 Task: Find connections with filter location Kingswinford with filter topic #healthylifestyle with filter profile language German with filter current company Poshmark with filter school Na with filter industry Aviation and Aerospace Component Manufacturing with filter service category SupportTechnical Writing with filter keywords title Life Coach
Action: Mouse moved to (512, 66)
Screenshot: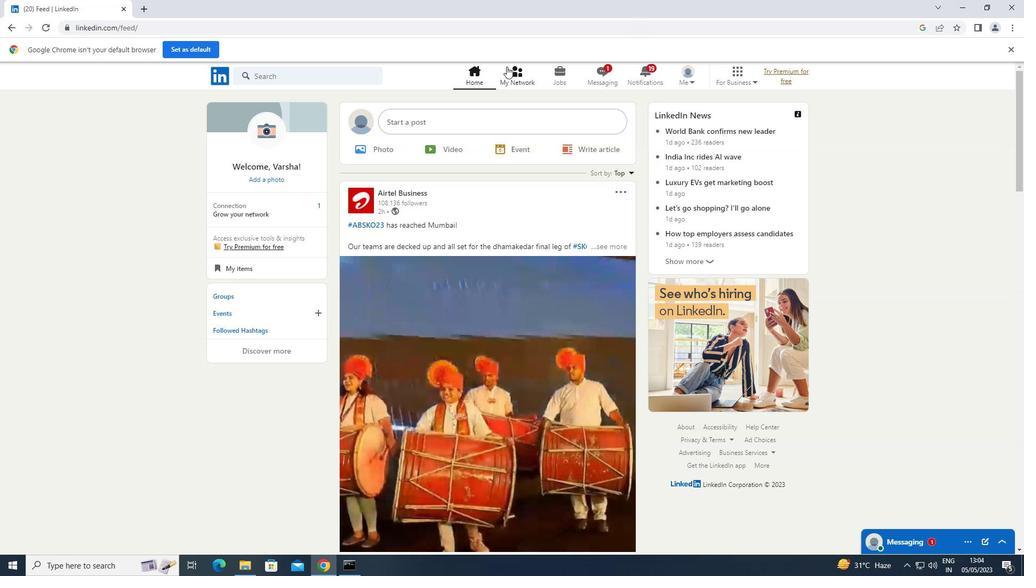 
Action: Mouse pressed left at (512, 66)
Screenshot: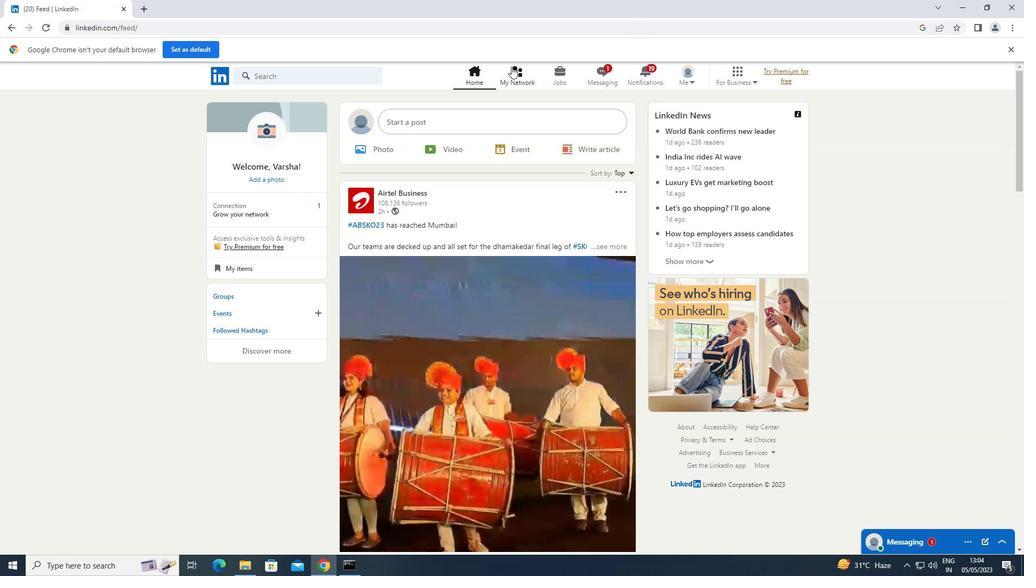 
Action: Mouse moved to (307, 139)
Screenshot: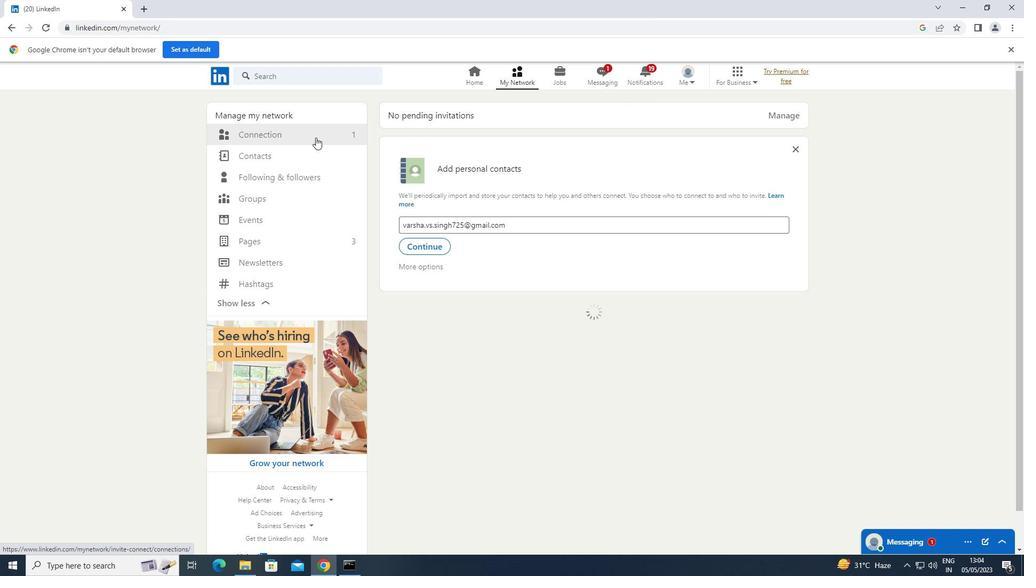 
Action: Mouse pressed left at (307, 139)
Screenshot: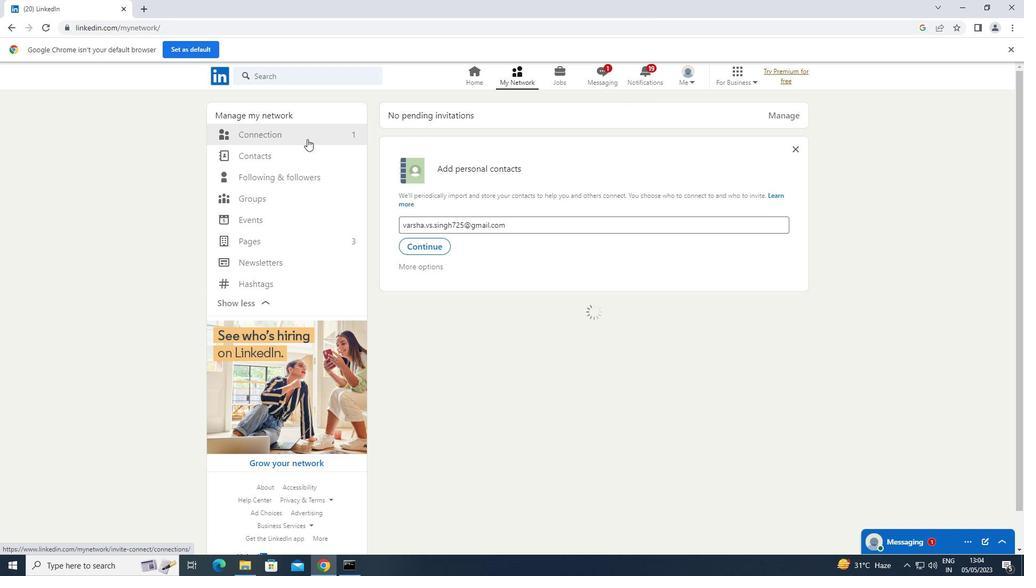 
Action: Mouse moved to (610, 131)
Screenshot: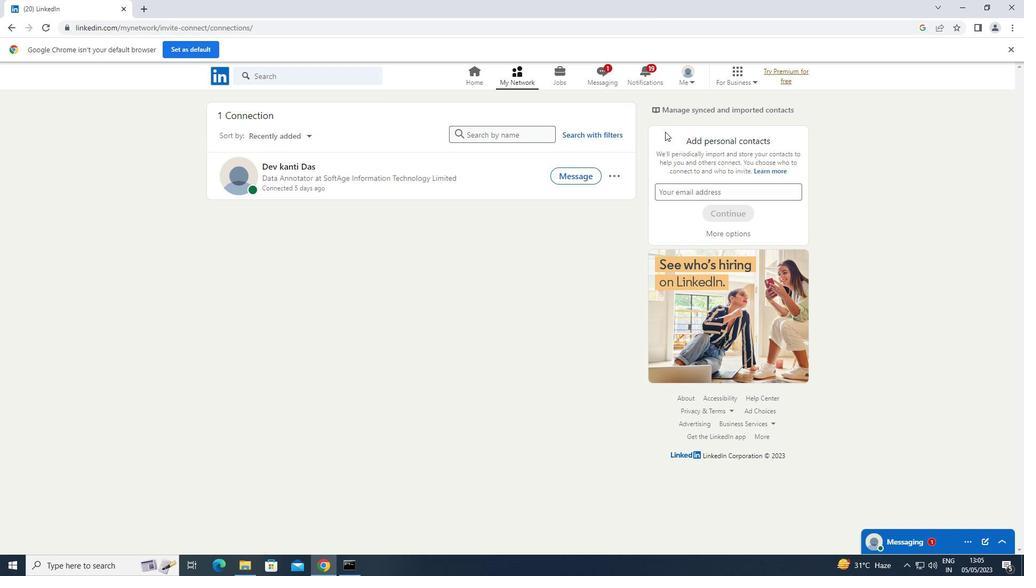 
Action: Mouse pressed left at (610, 131)
Screenshot: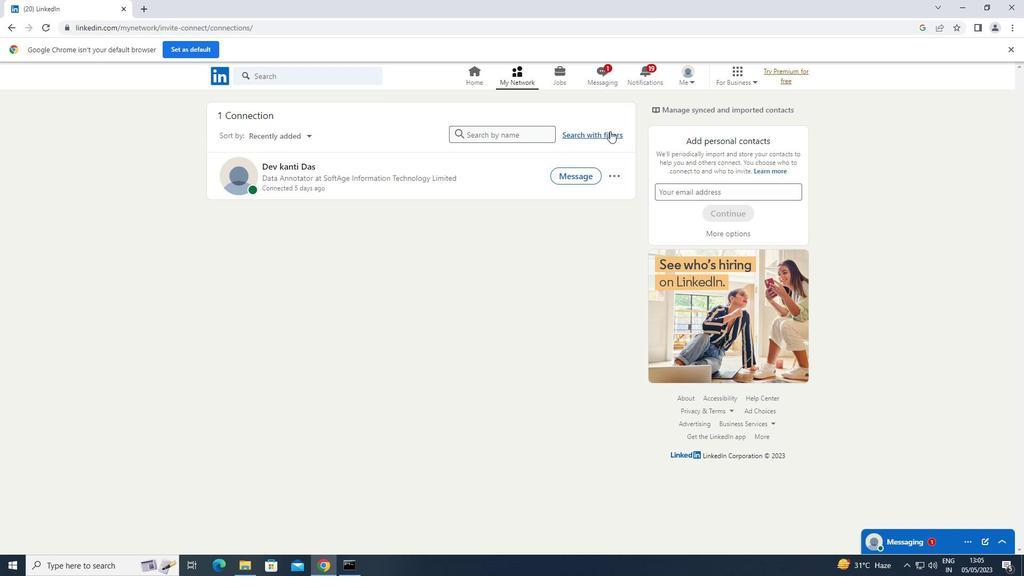 
Action: Mouse moved to (547, 102)
Screenshot: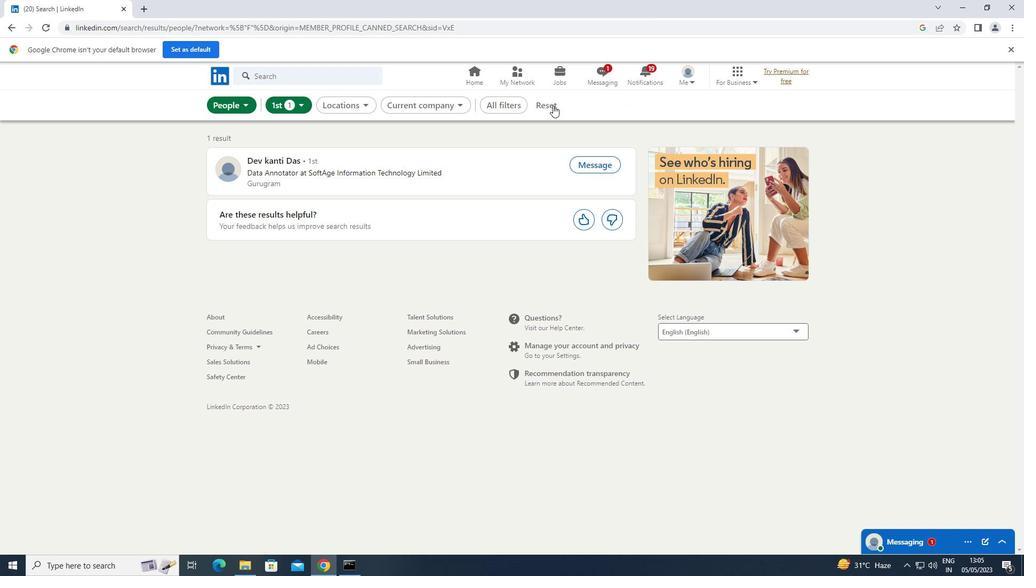
Action: Mouse pressed left at (547, 102)
Screenshot: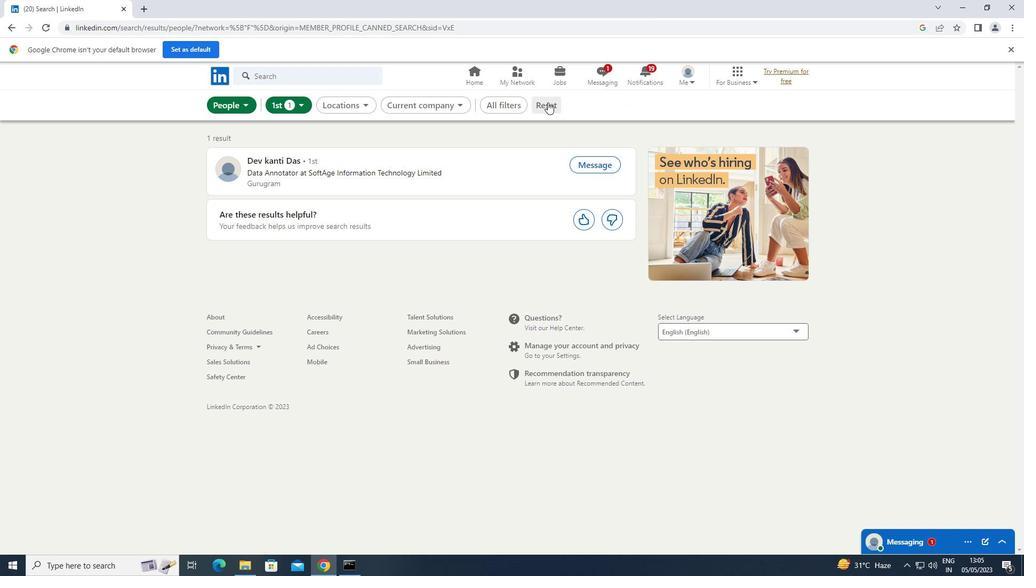 
Action: Mouse moved to (542, 102)
Screenshot: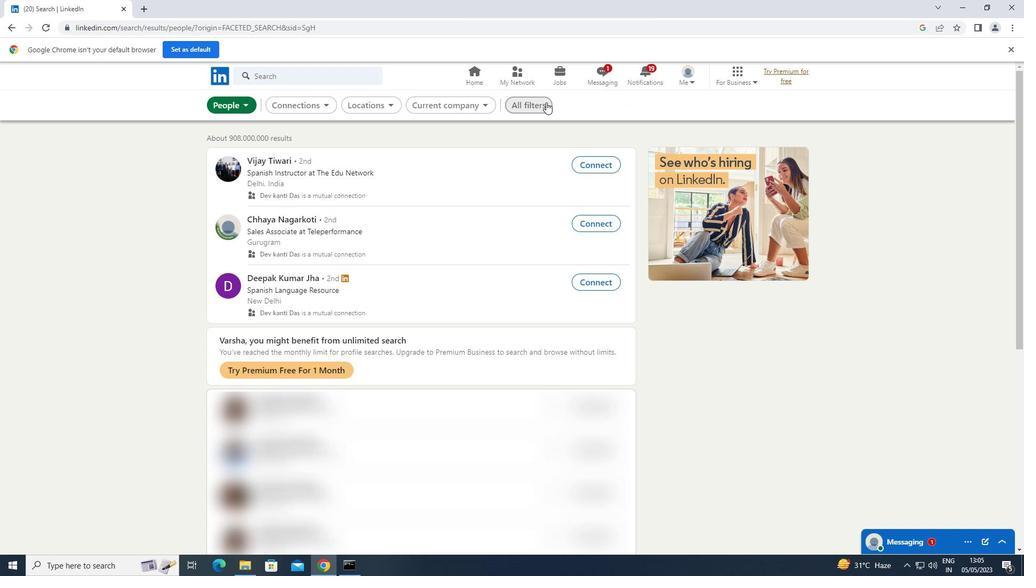 
Action: Mouse pressed left at (542, 102)
Screenshot: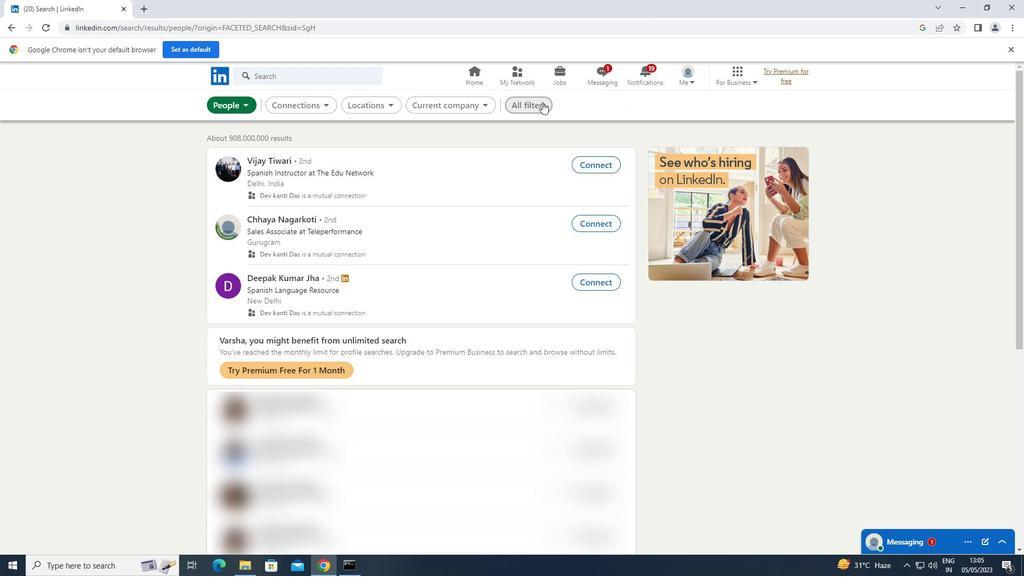
Action: Mouse moved to (912, 170)
Screenshot: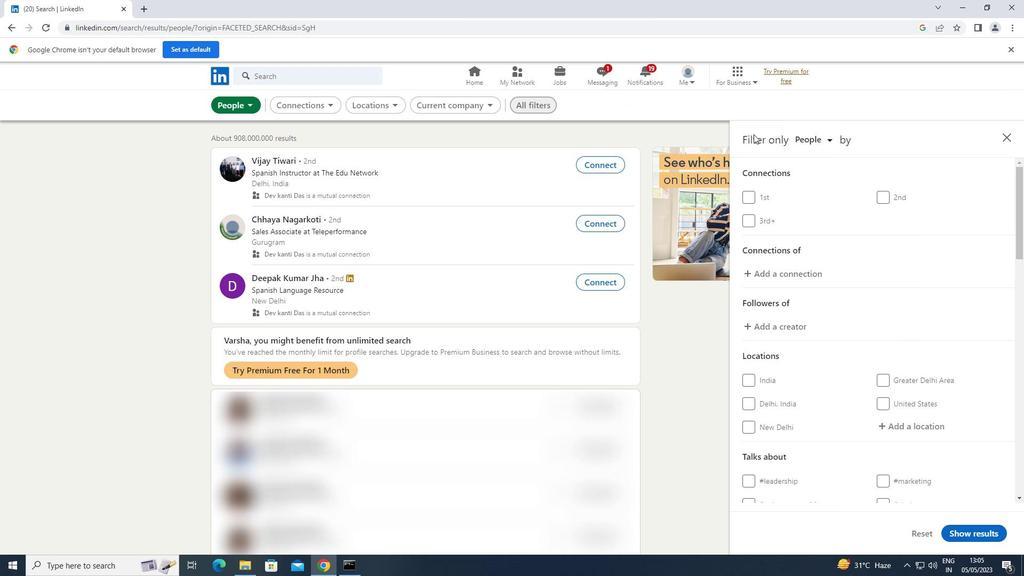 
Action: Mouse scrolled (912, 169) with delta (0, 0)
Screenshot: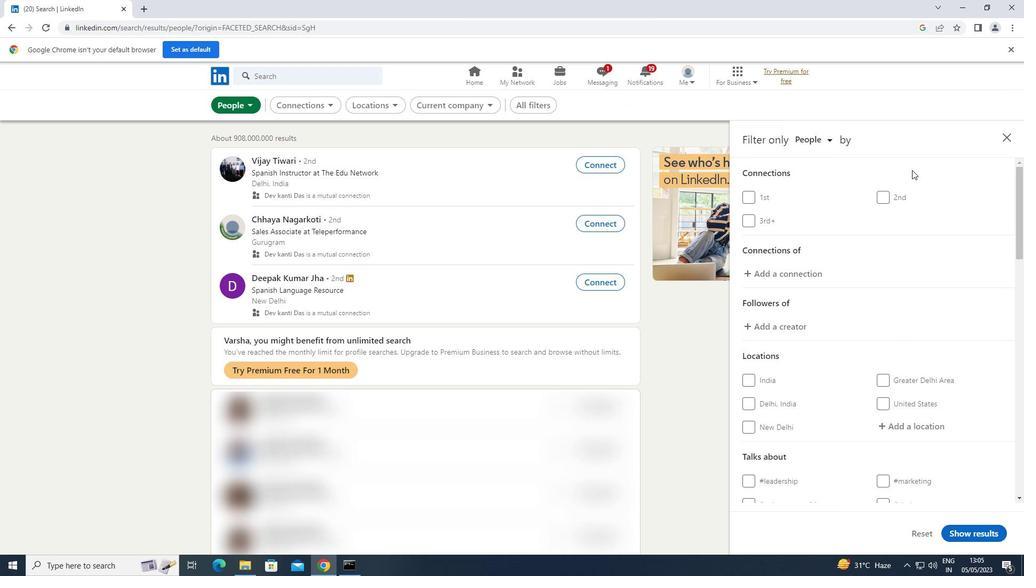 
Action: Mouse scrolled (912, 169) with delta (0, 0)
Screenshot: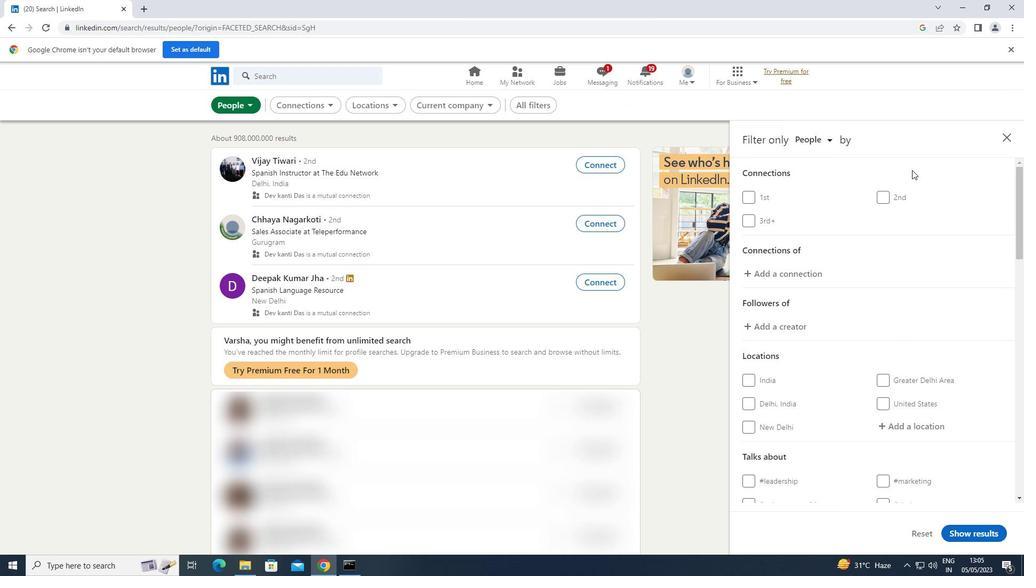
Action: Mouse scrolled (912, 169) with delta (0, 0)
Screenshot: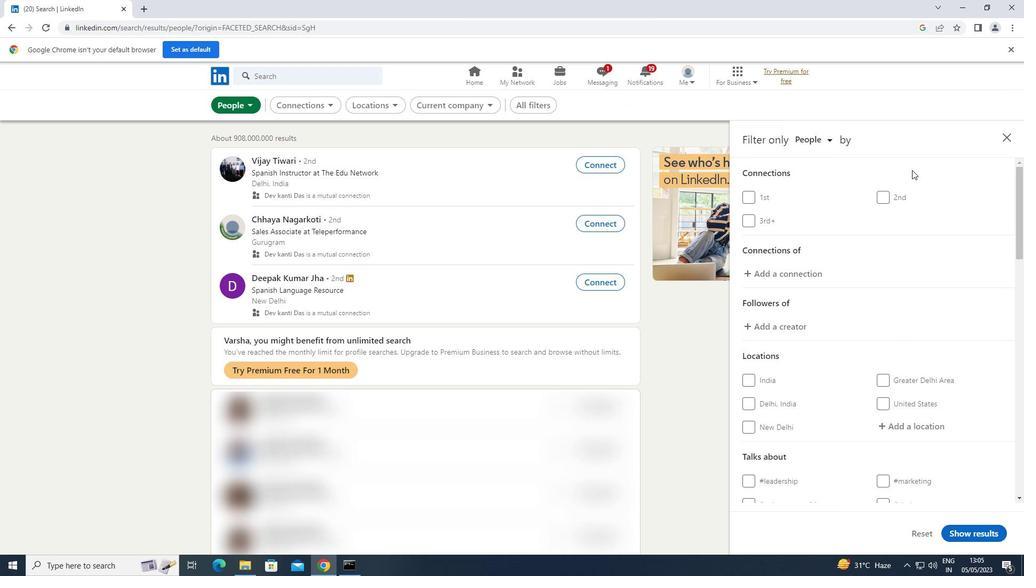 
Action: Mouse moved to (916, 261)
Screenshot: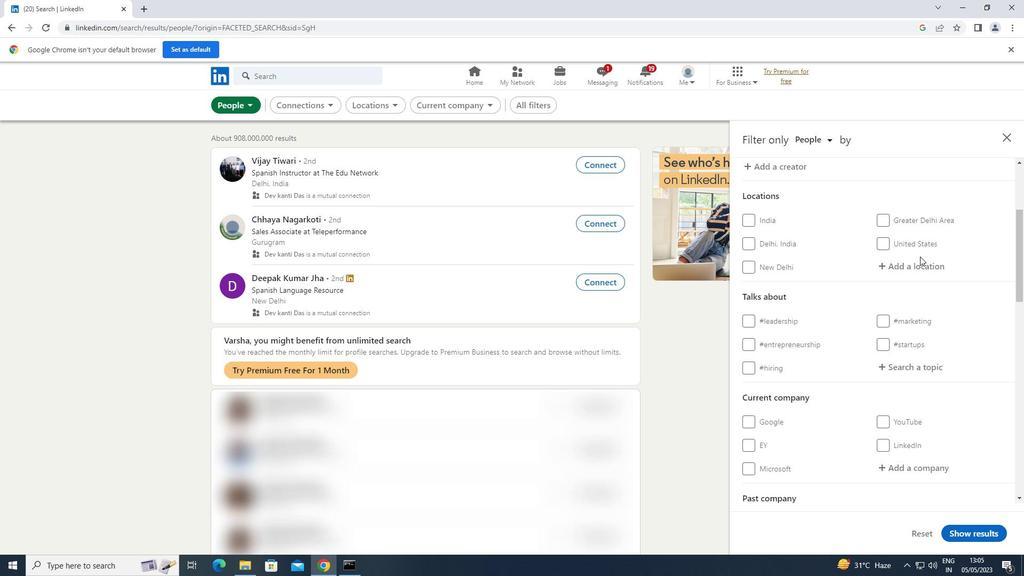 
Action: Mouse pressed left at (916, 261)
Screenshot: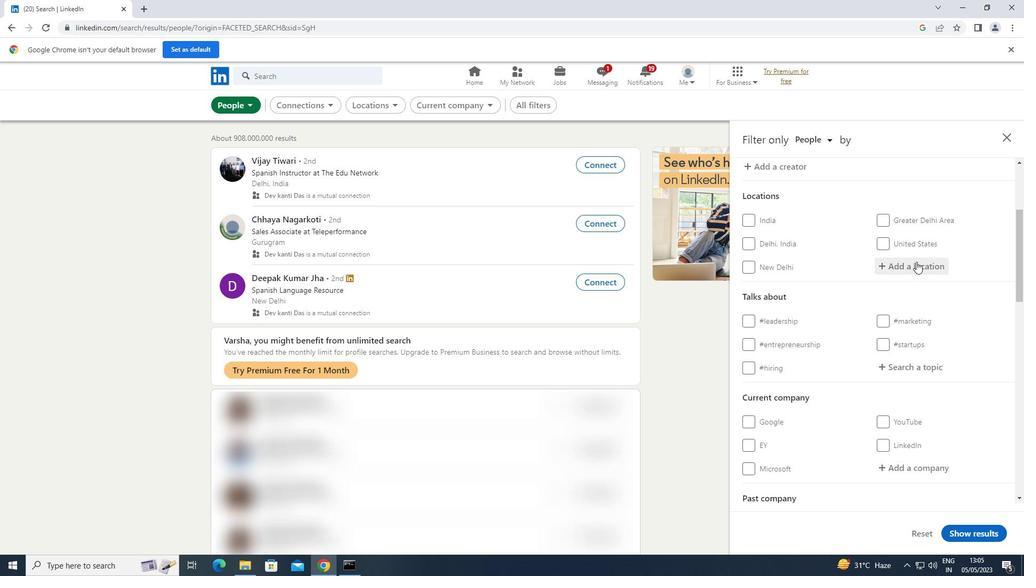 
Action: Key pressed <Key.shift>KINGSWINFORD
Screenshot: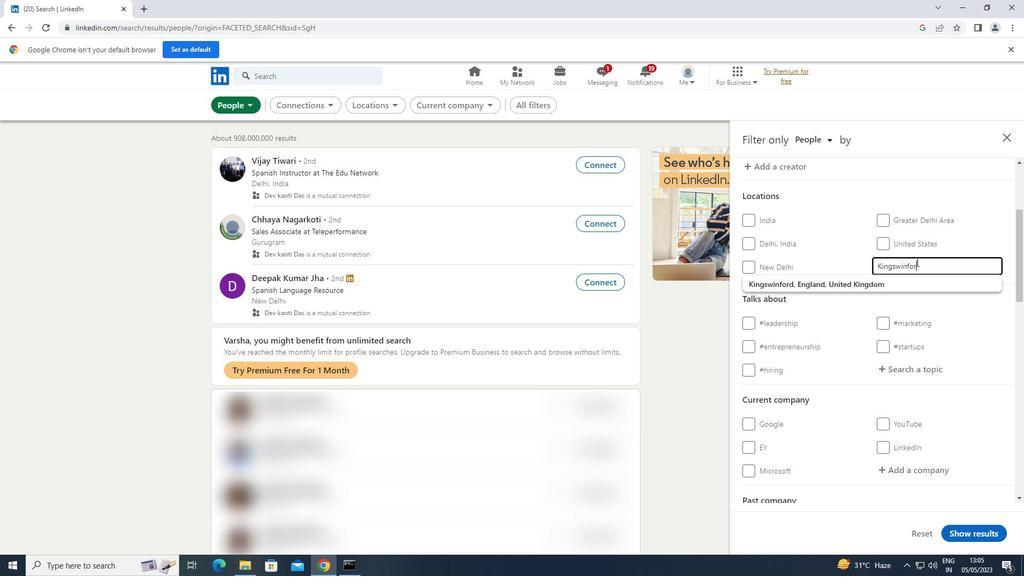 
Action: Mouse moved to (912, 371)
Screenshot: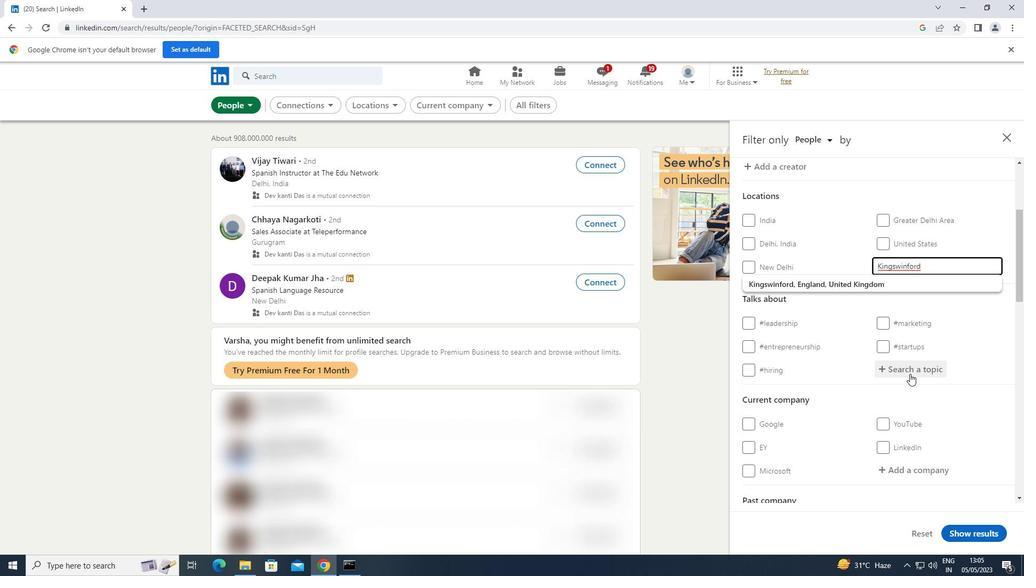 
Action: Mouse pressed left at (912, 371)
Screenshot: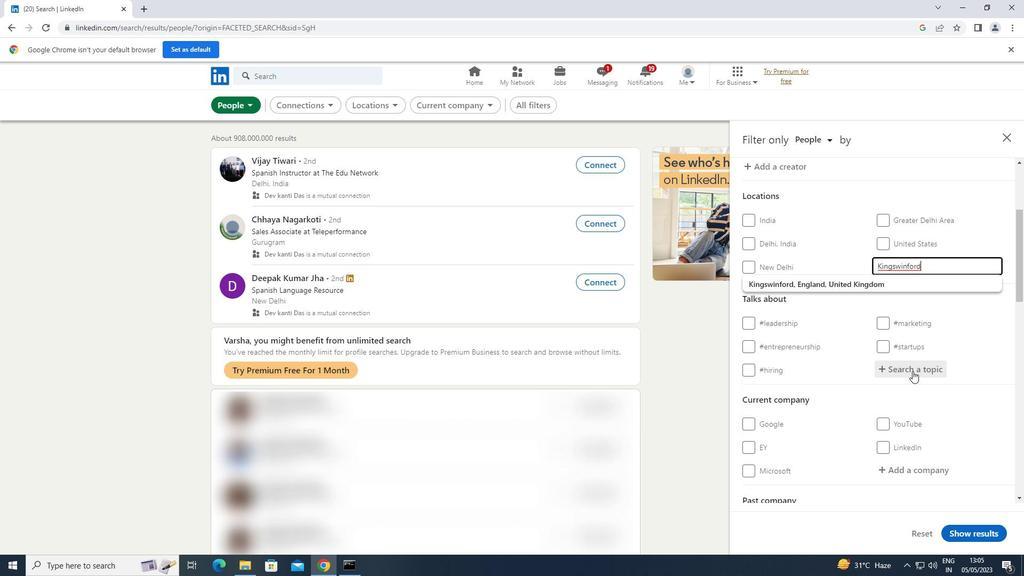 
Action: Key pressed HEALTHYLIFE
Screenshot: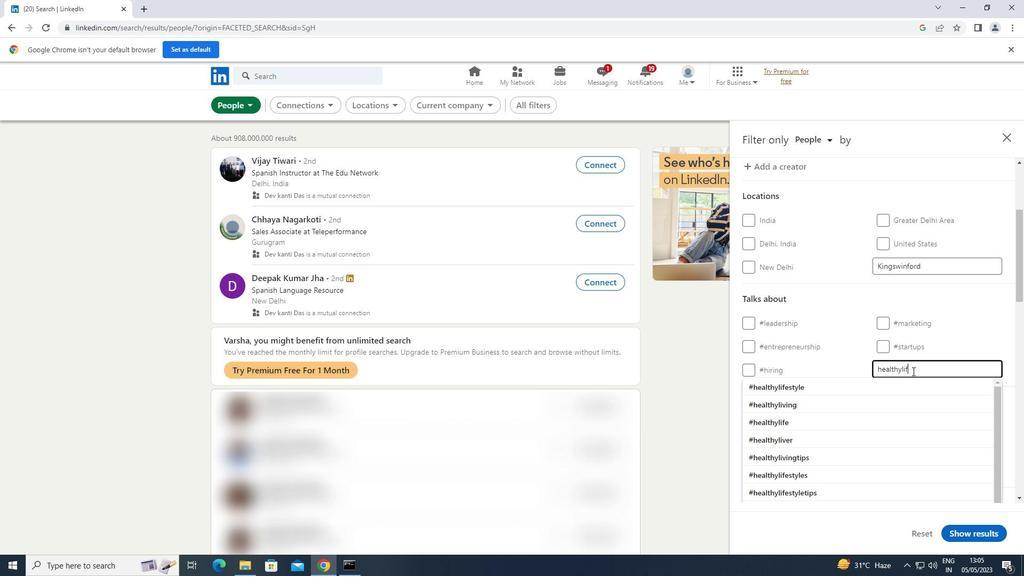 
Action: Mouse moved to (854, 378)
Screenshot: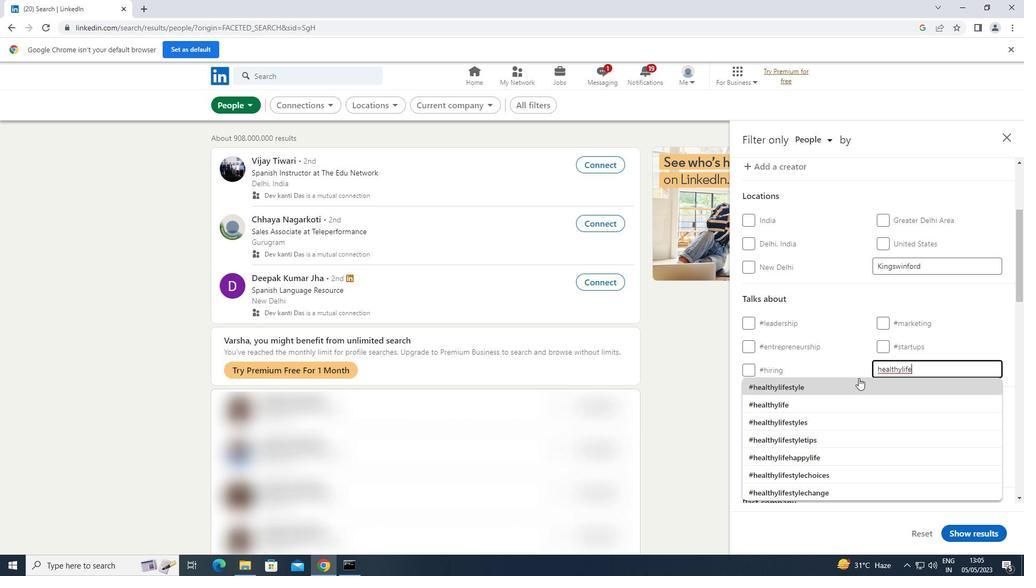 
Action: Mouse pressed left at (854, 378)
Screenshot: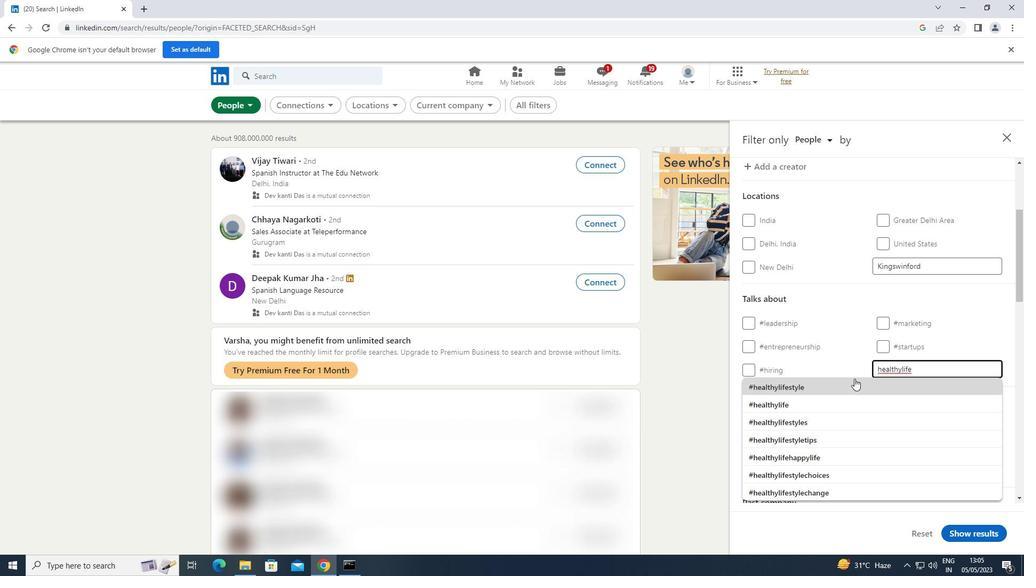 
Action: Mouse moved to (854, 378)
Screenshot: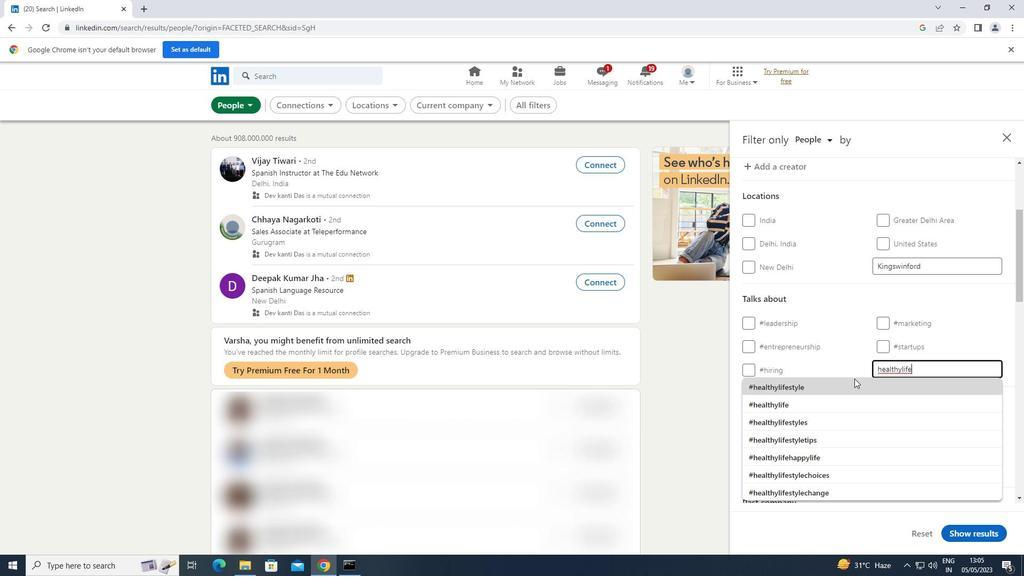 
Action: Mouse scrolled (854, 378) with delta (0, 0)
Screenshot: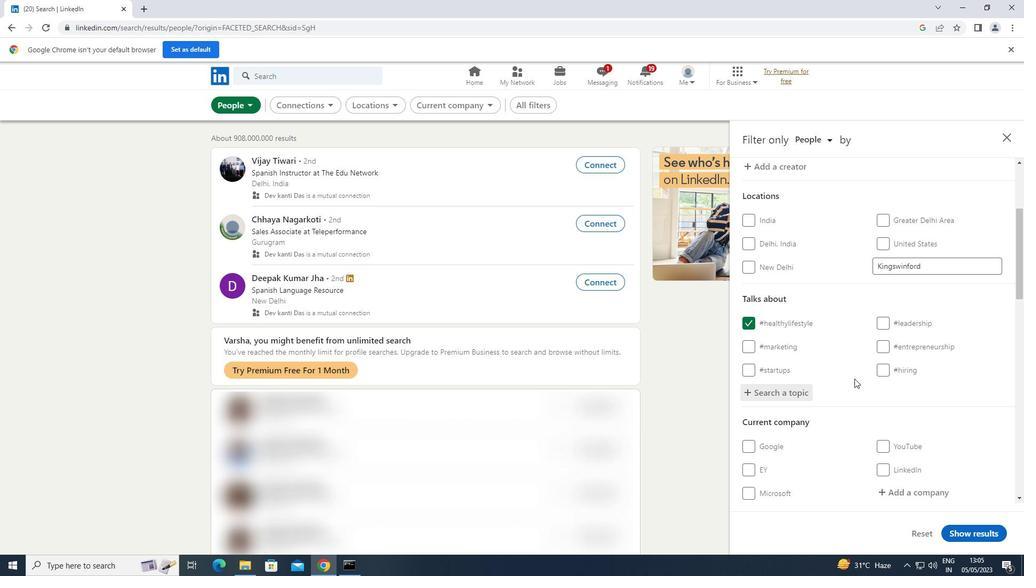 
Action: Mouse scrolled (854, 378) with delta (0, 0)
Screenshot: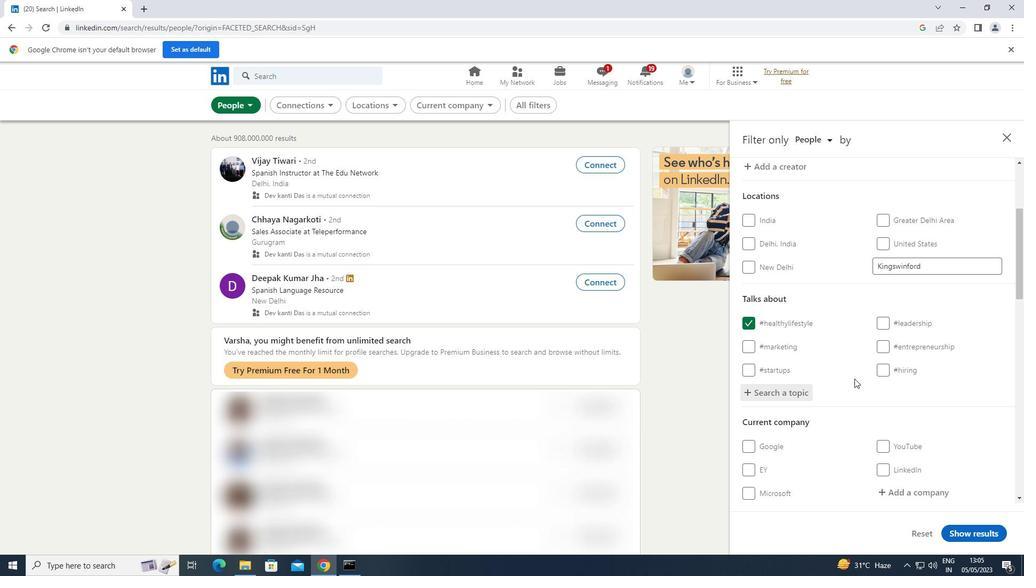 
Action: Mouse scrolled (854, 378) with delta (0, 0)
Screenshot: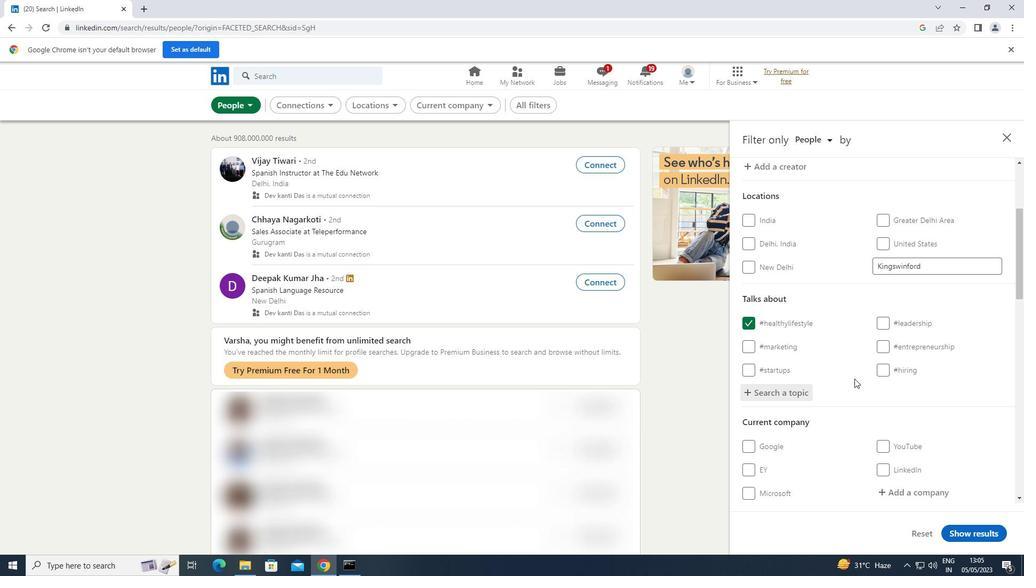 
Action: Mouse scrolled (854, 378) with delta (0, 0)
Screenshot: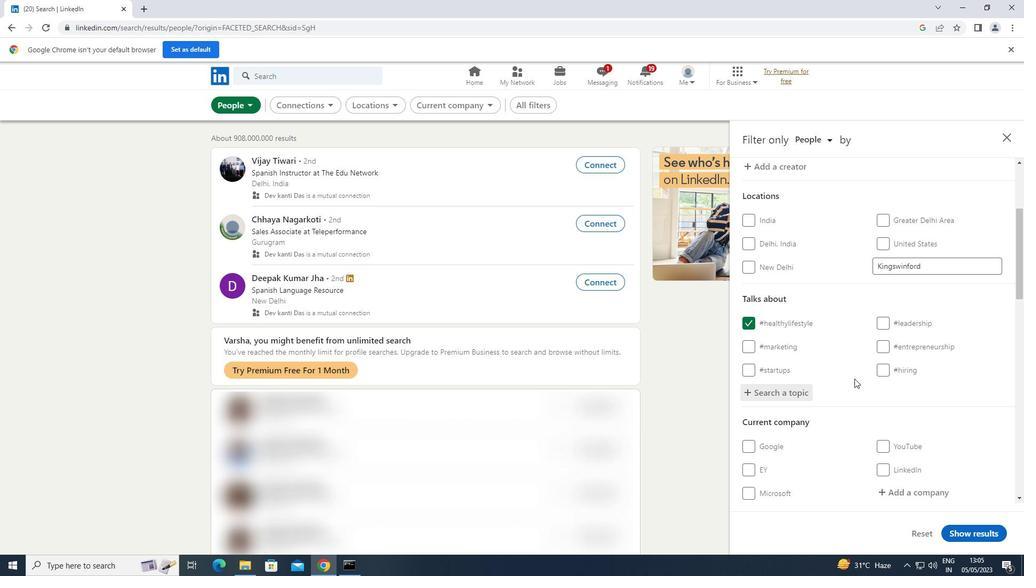 
Action: Mouse scrolled (854, 378) with delta (0, 0)
Screenshot: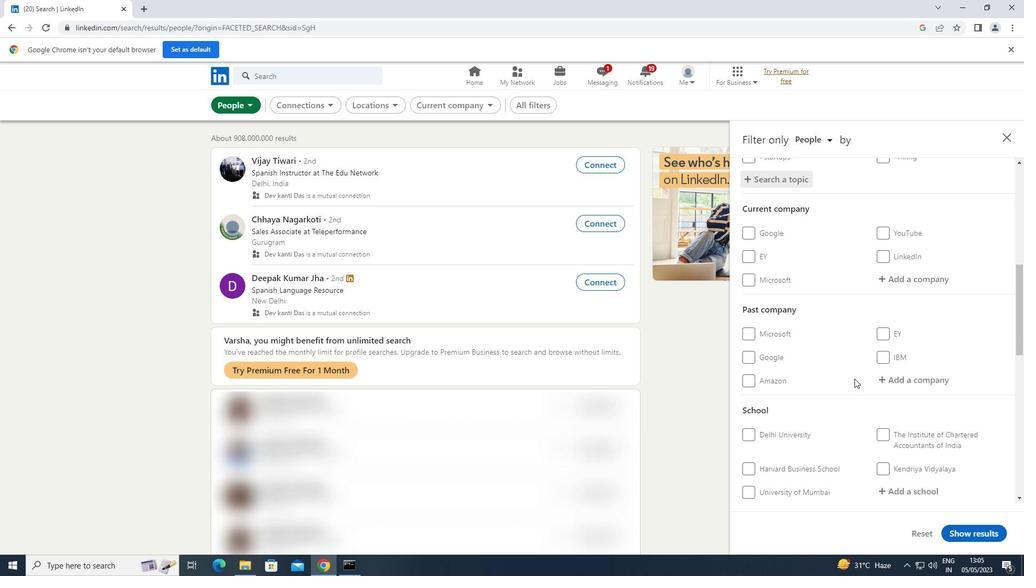 
Action: Mouse scrolled (854, 378) with delta (0, 0)
Screenshot: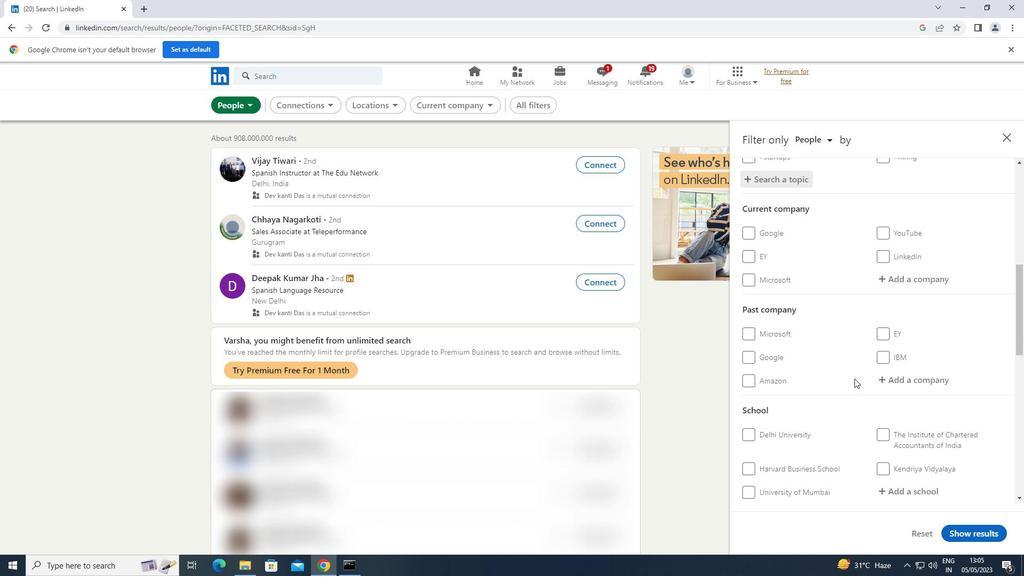 
Action: Mouse scrolled (854, 378) with delta (0, 0)
Screenshot: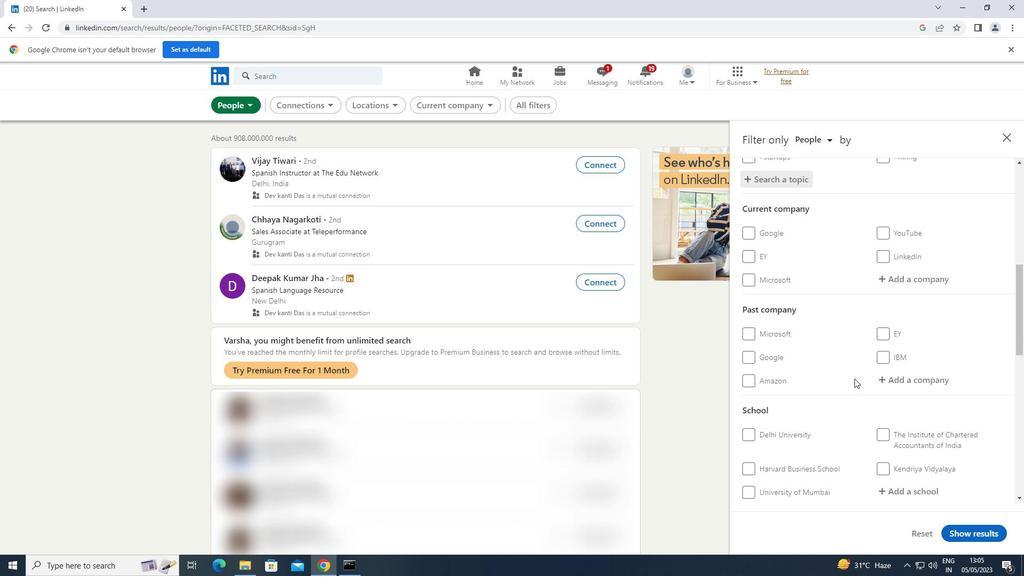 
Action: Mouse scrolled (854, 378) with delta (0, 0)
Screenshot: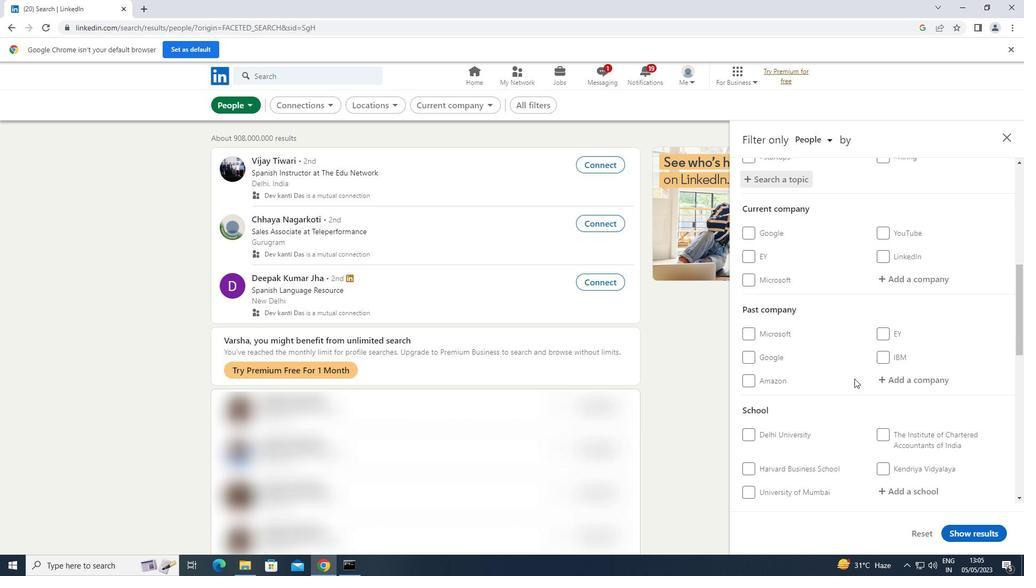 
Action: Mouse scrolled (854, 378) with delta (0, 0)
Screenshot: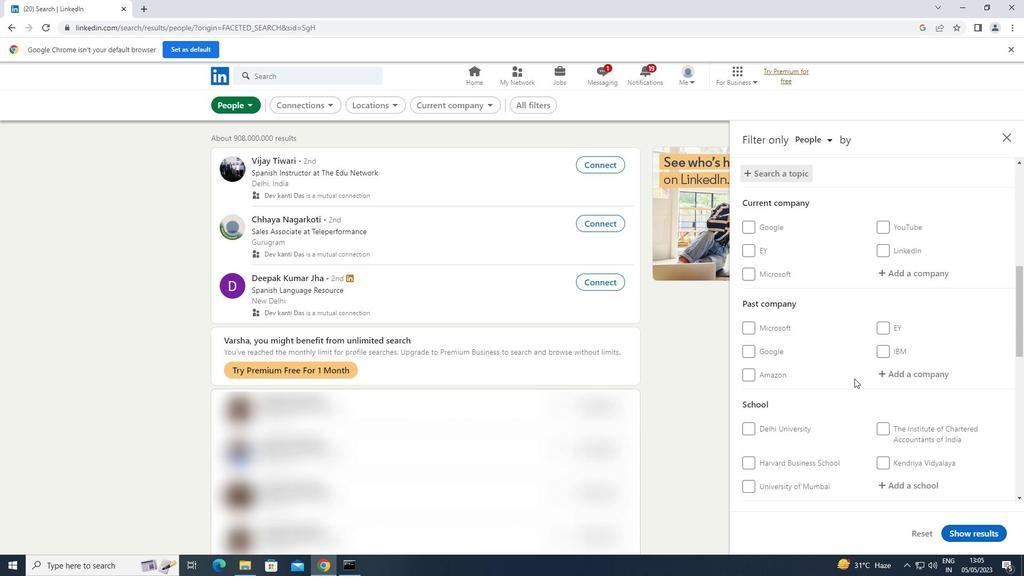 
Action: Mouse moved to (748, 445)
Screenshot: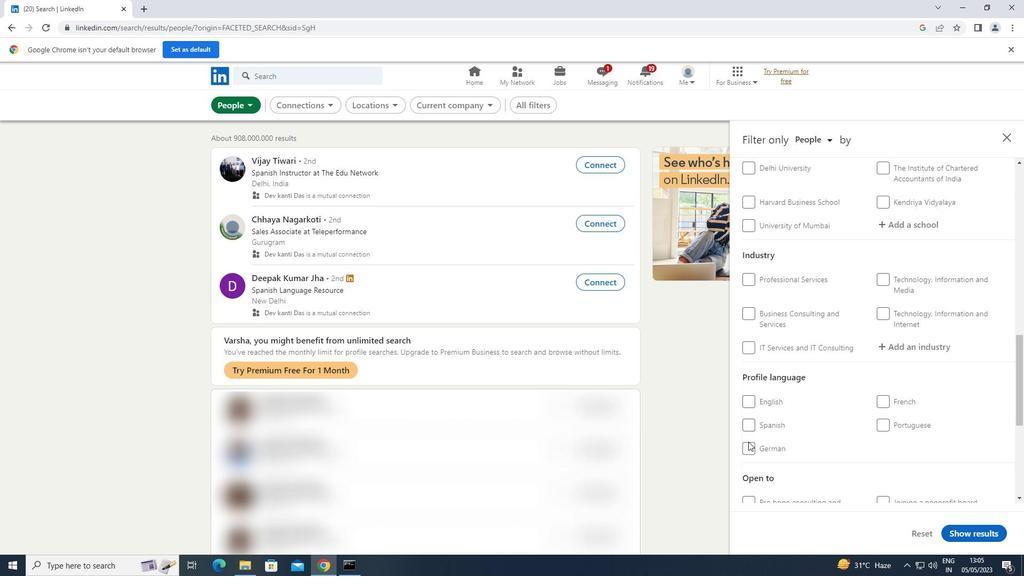 
Action: Mouse pressed left at (748, 445)
Screenshot: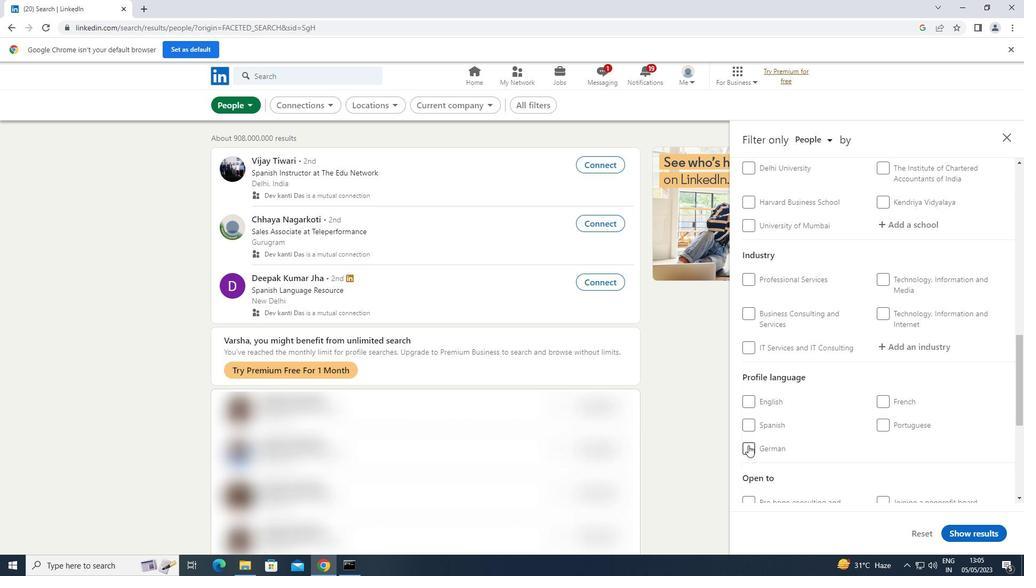 
Action: Mouse moved to (810, 395)
Screenshot: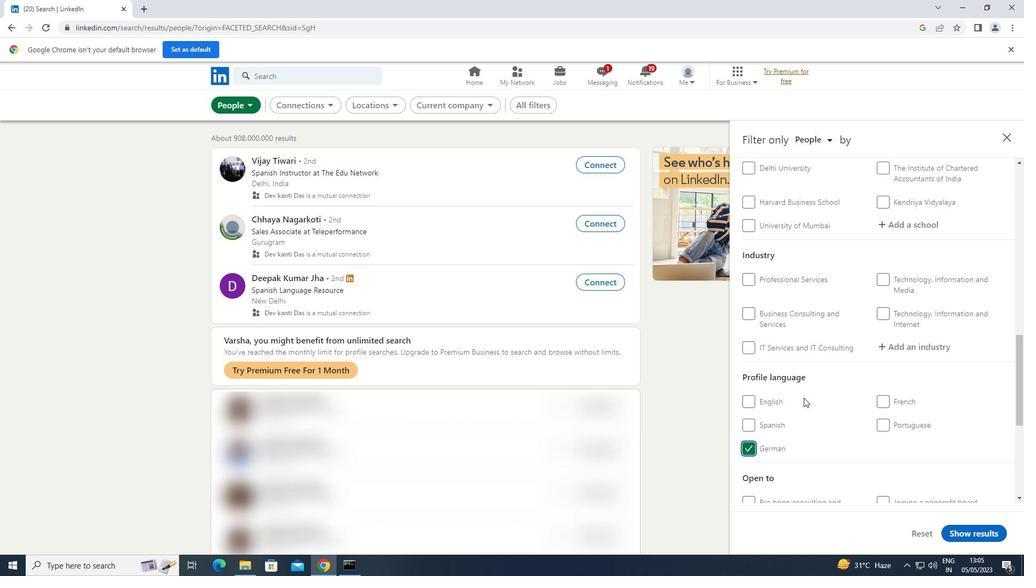 
Action: Mouse scrolled (810, 396) with delta (0, 0)
Screenshot: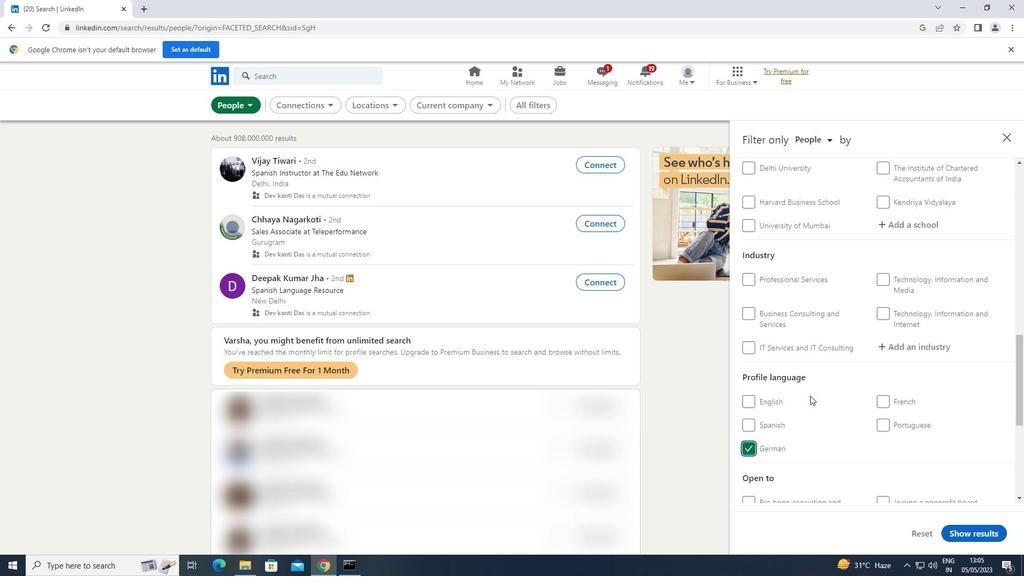 
Action: Mouse scrolled (810, 396) with delta (0, 0)
Screenshot: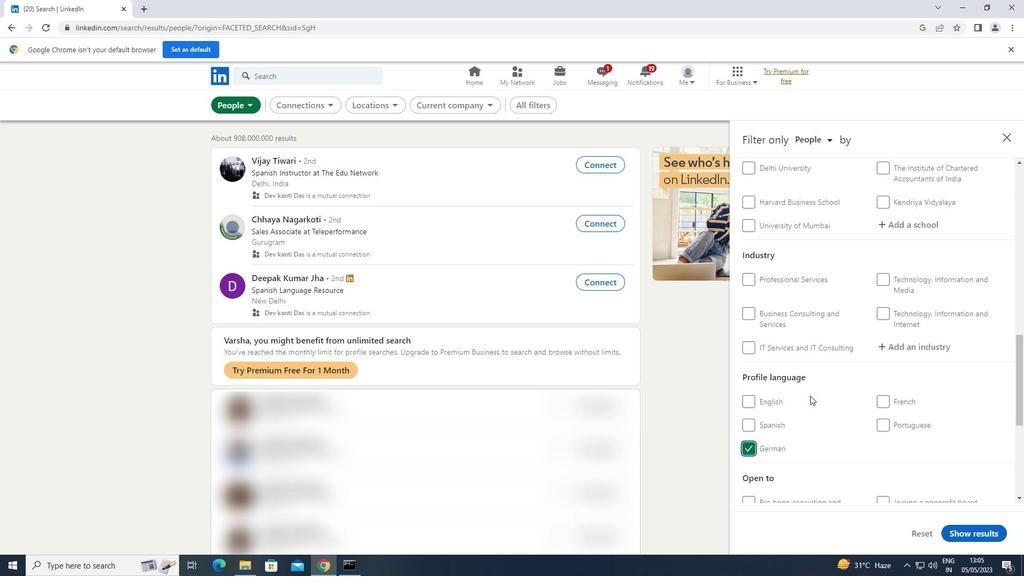 
Action: Mouse scrolled (810, 396) with delta (0, 0)
Screenshot: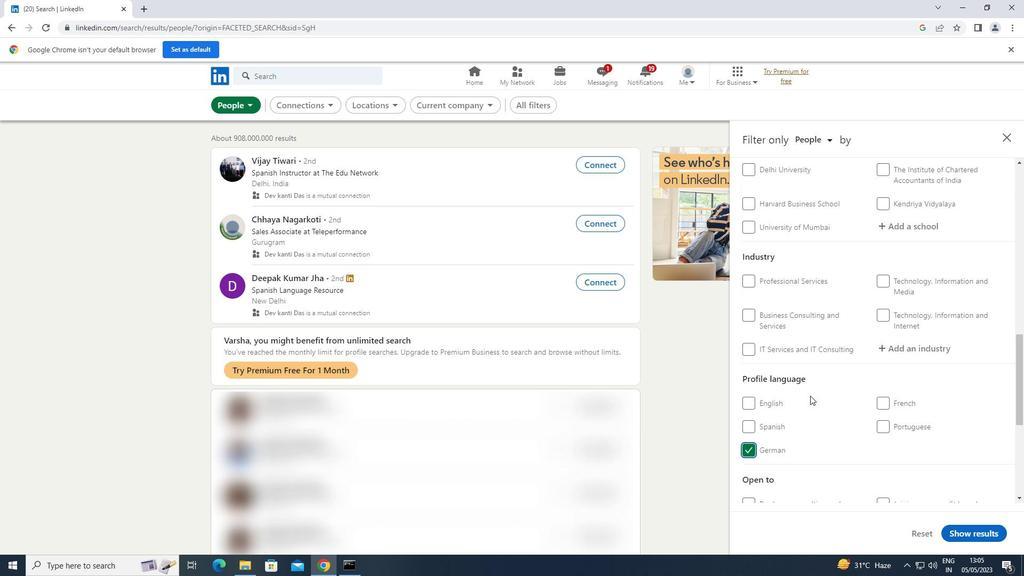 
Action: Mouse scrolled (810, 396) with delta (0, 0)
Screenshot: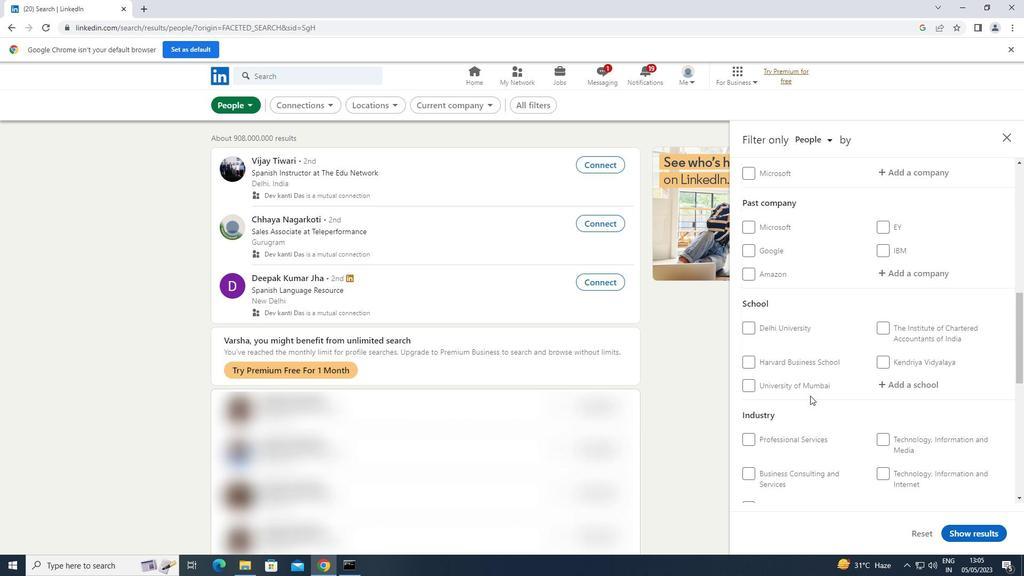 
Action: Mouse scrolled (810, 396) with delta (0, 0)
Screenshot: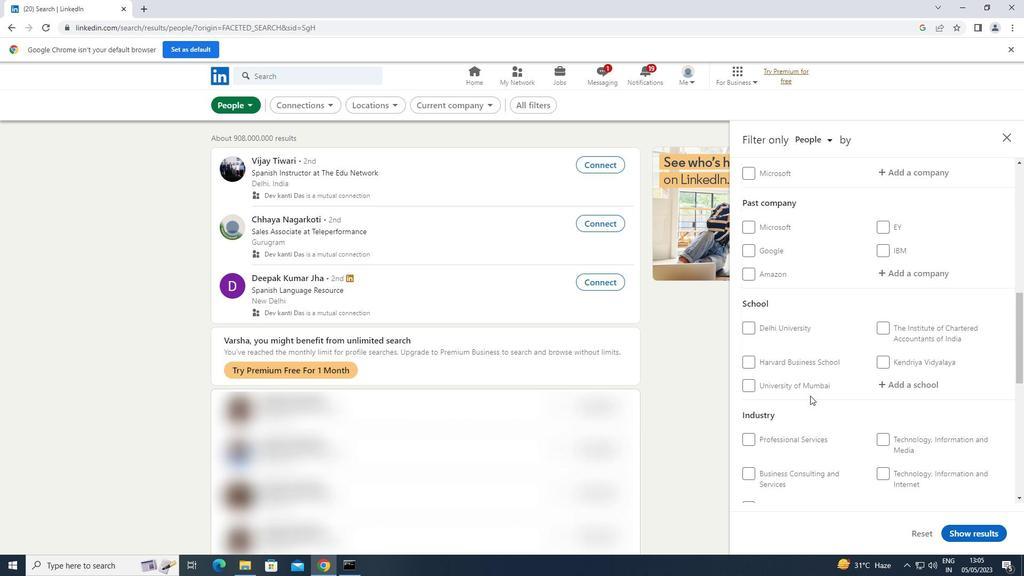 
Action: Mouse scrolled (810, 396) with delta (0, 0)
Screenshot: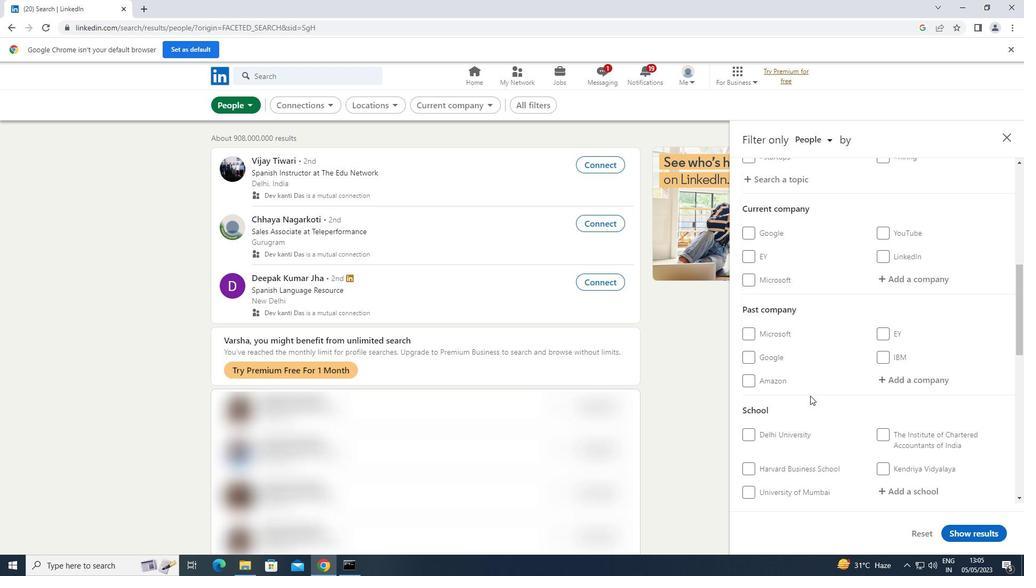 
Action: Mouse scrolled (810, 396) with delta (0, 0)
Screenshot: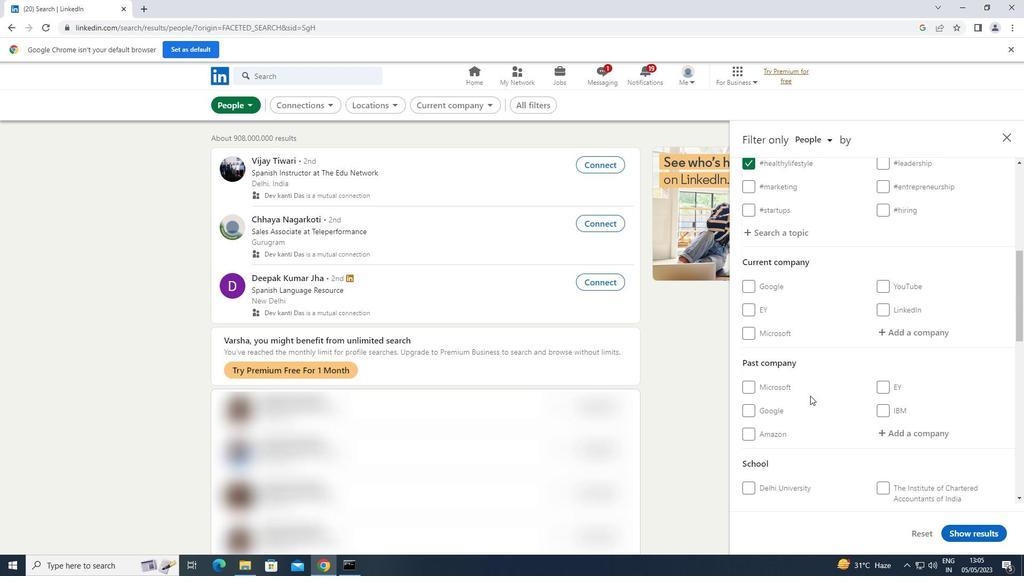 
Action: Mouse moved to (894, 387)
Screenshot: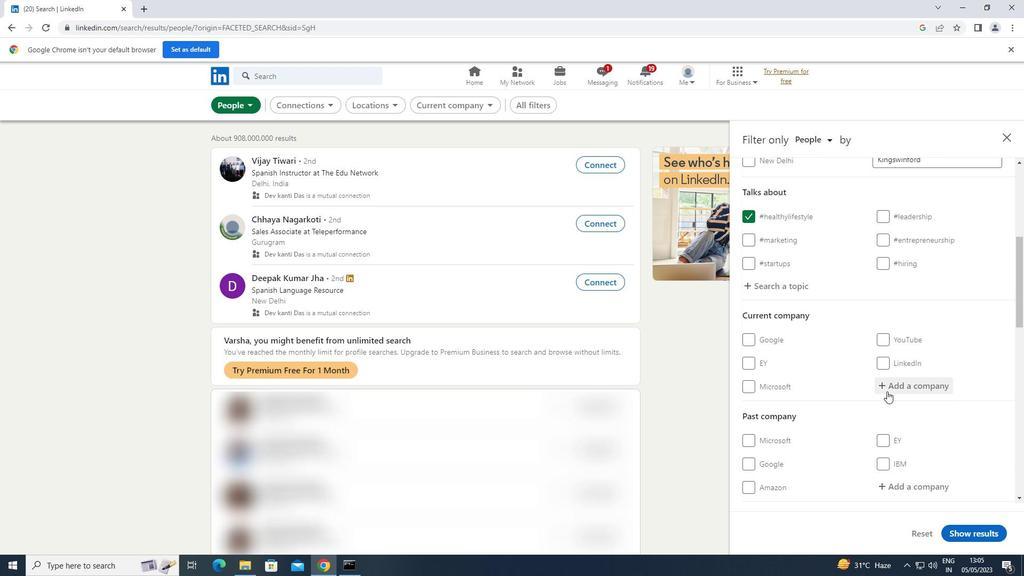 
Action: Mouse pressed left at (894, 387)
Screenshot: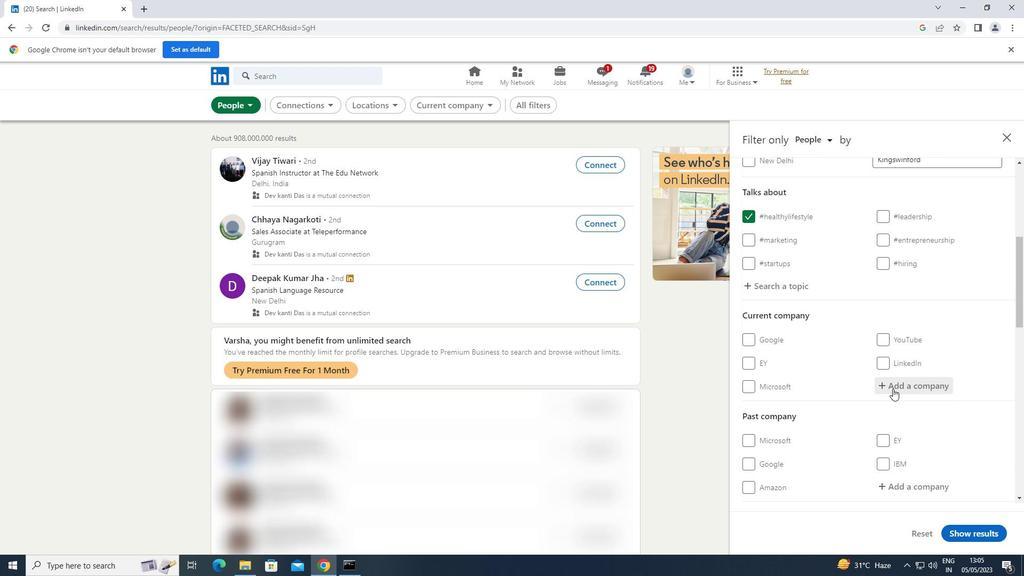 
Action: Key pressed <Key.shift>POSHMARK
Screenshot: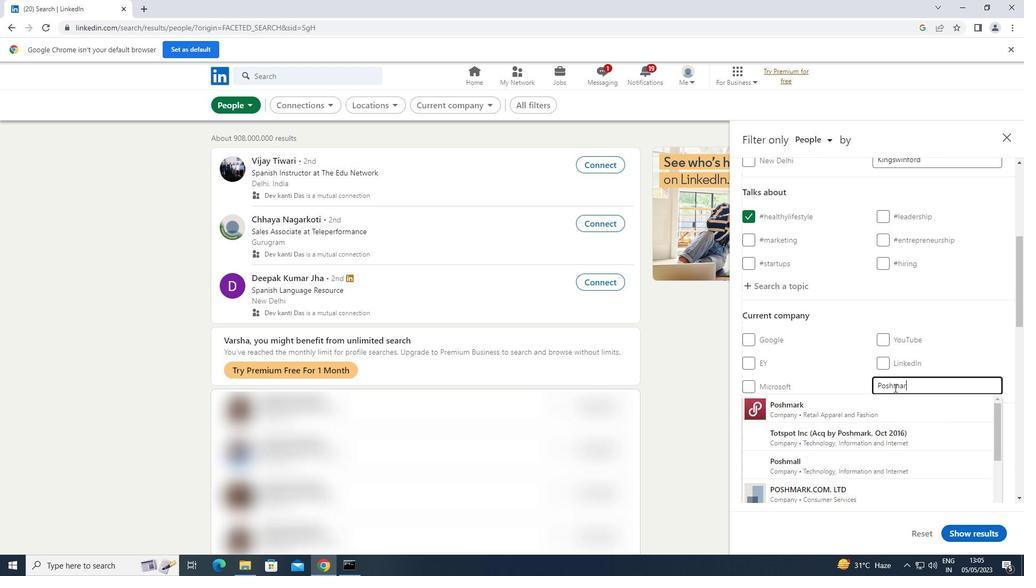 
Action: Mouse moved to (848, 411)
Screenshot: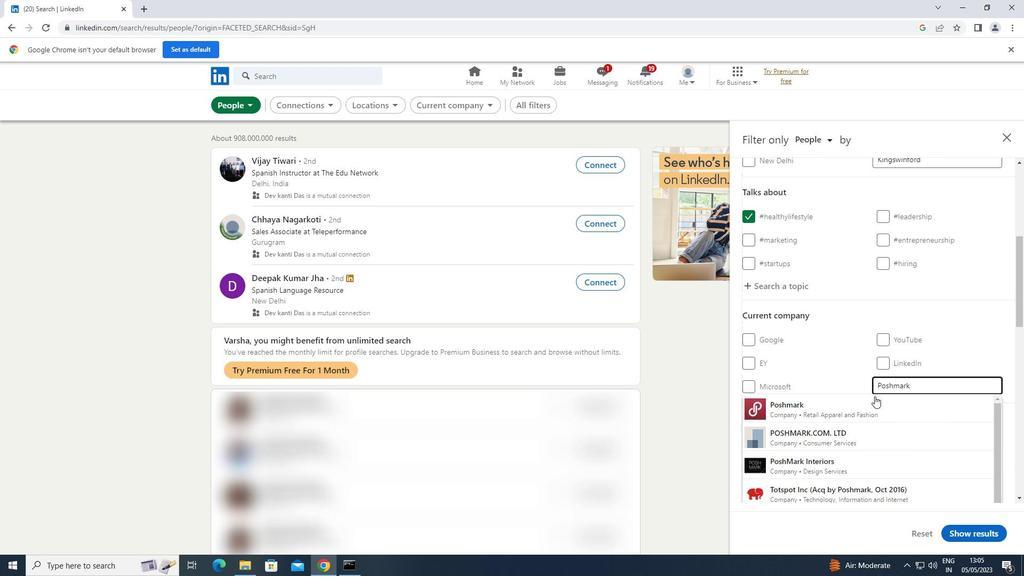 
Action: Mouse pressed left at (848, 411)
Screenshot: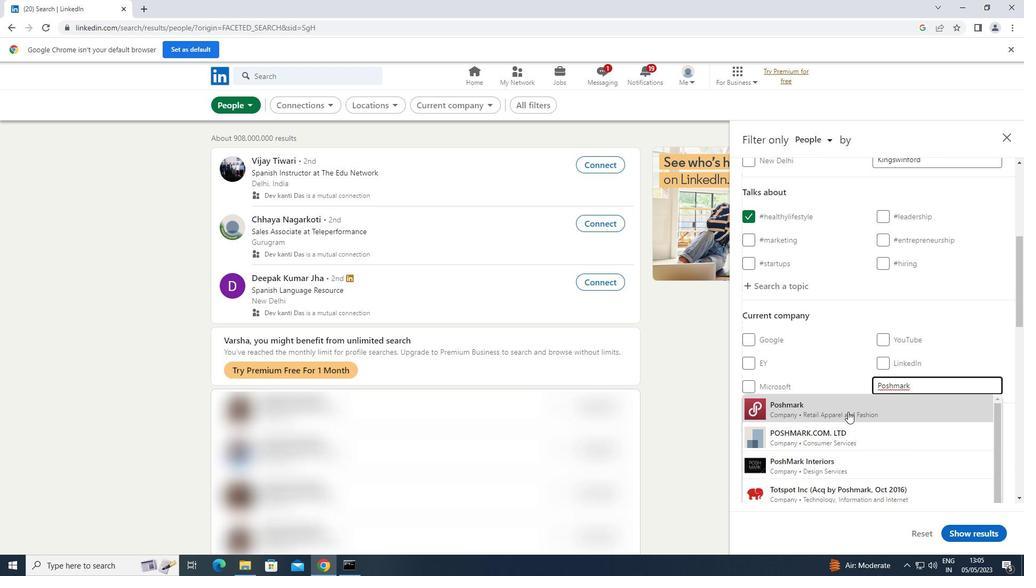 
Action: Mouse moved to (881, 395)
Screenshot: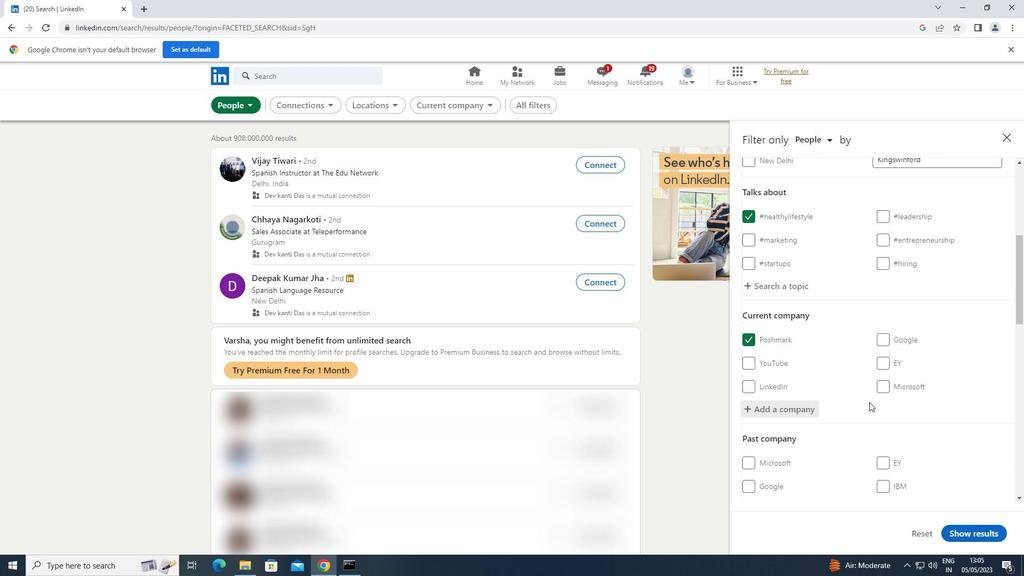 
Action: Mouse scrolled (881, 395) with delta (0, 0)
Screenshot: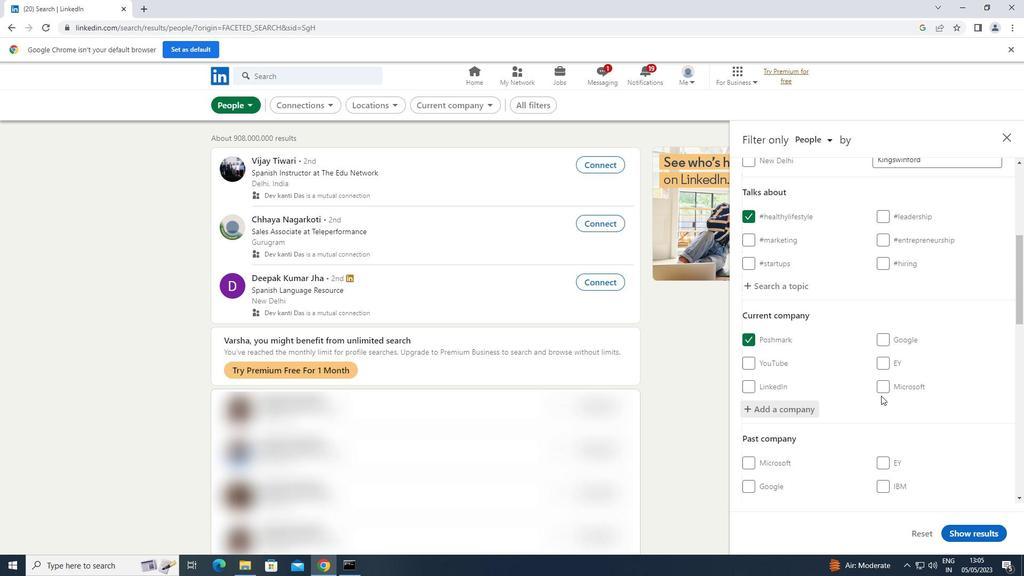 
Action: Mouse scrolled (881, 395) with delta (0, 0)
Screenshot: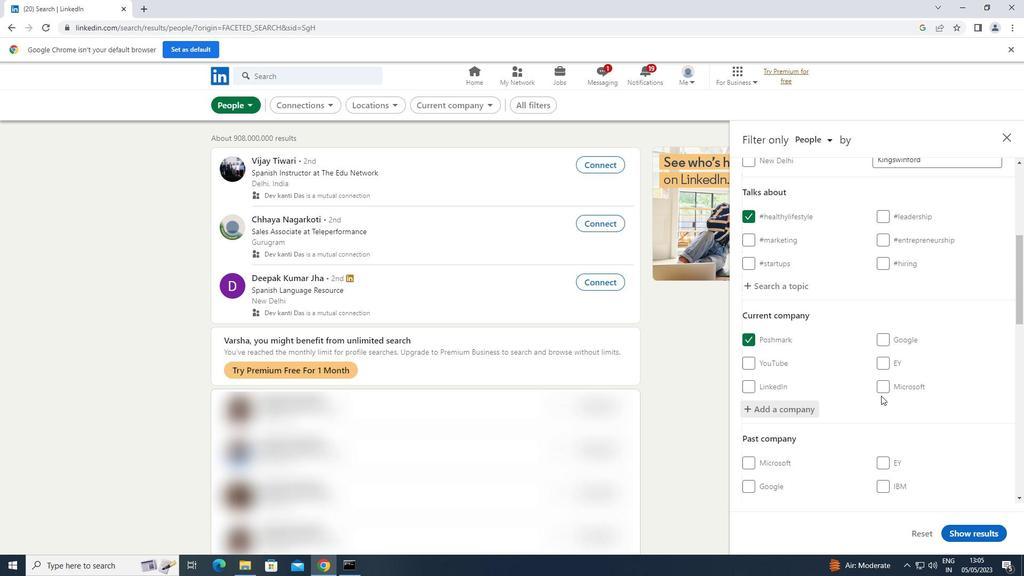 
Action: Mouse scrolled (881, 395) with delta (0, 0)
Screenshot: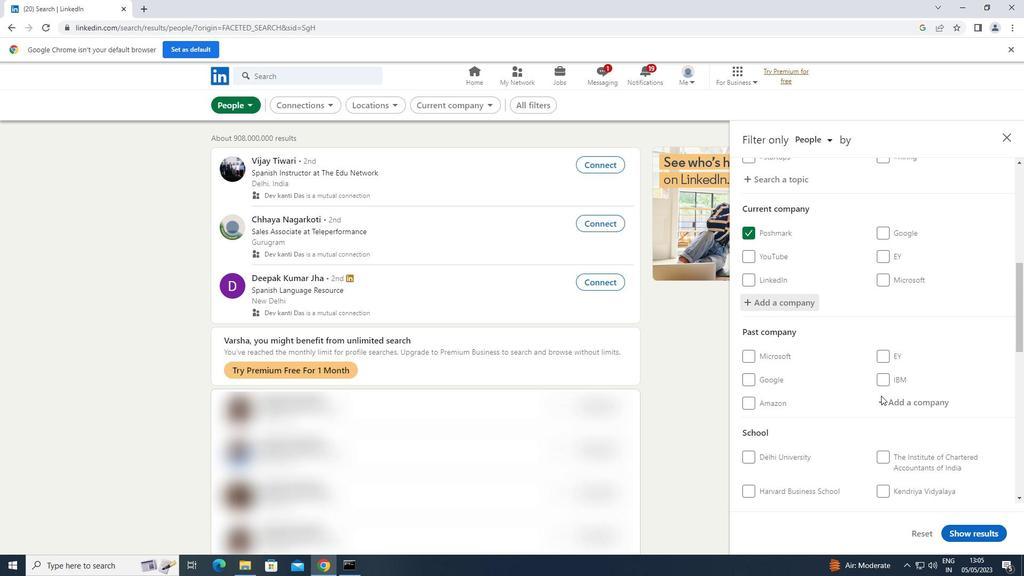 
Action: Mouse scrolled (881, 395) with delta (0, 0)
Screenshot: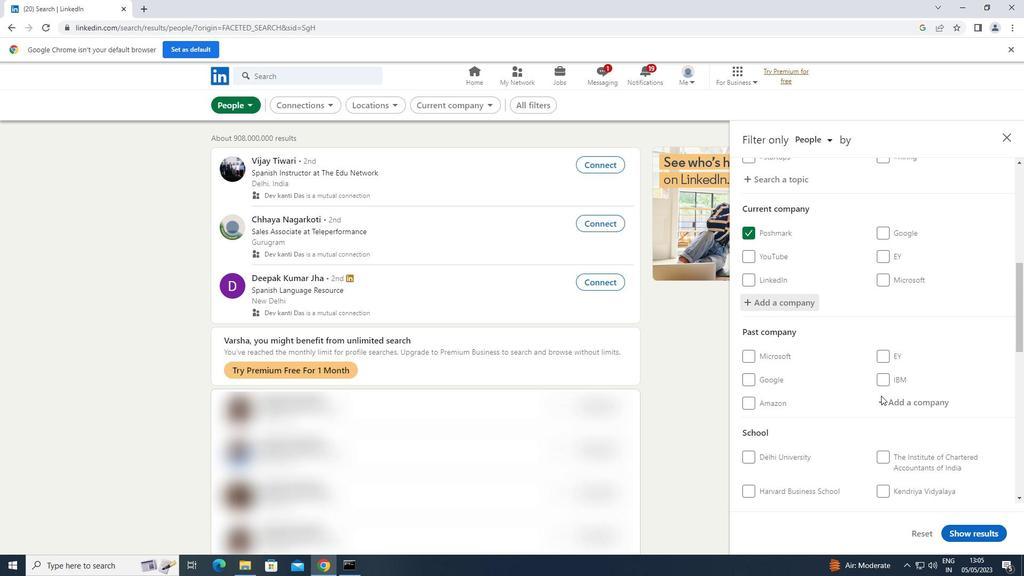
Action: Mouse moved to (897, 402)
Screenshot: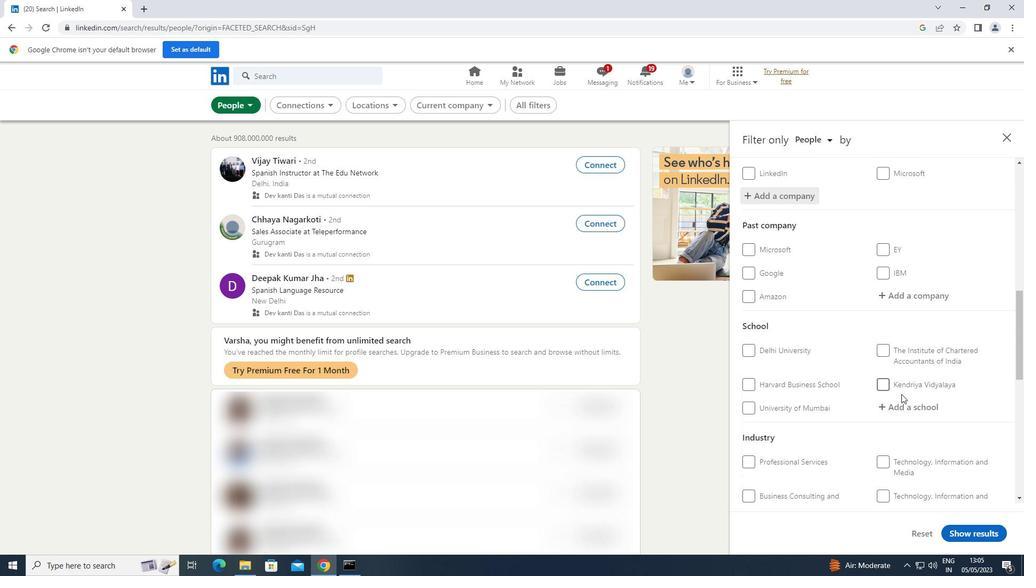 
Action: Mouse pressed left at (897, 402)
Screenshot: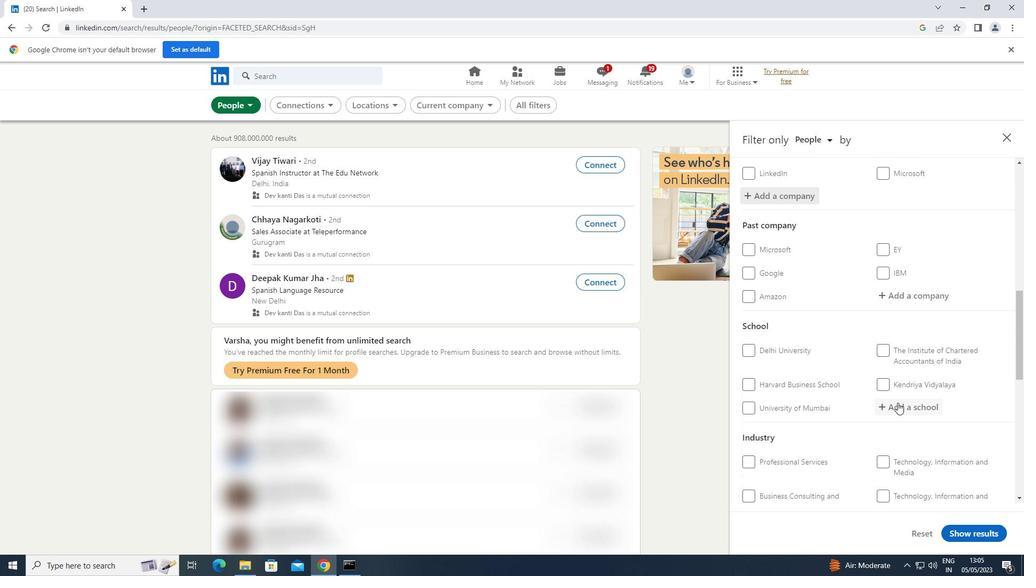 
Action: Key pressed <Key.shift>NA
Screenshot: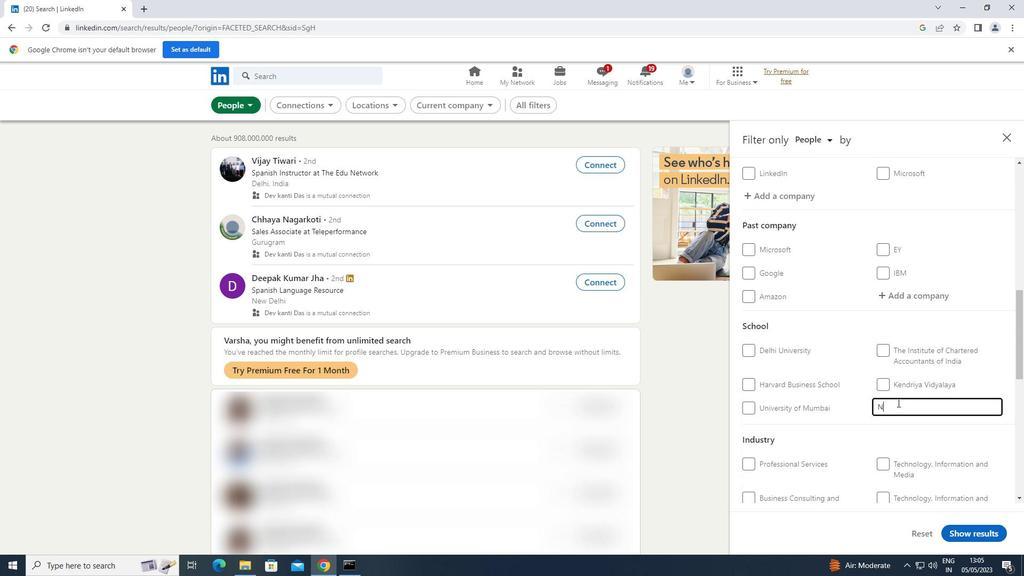 
Action: Mouse scrolled (897, 402) with delta (0, 0)
Screenshot: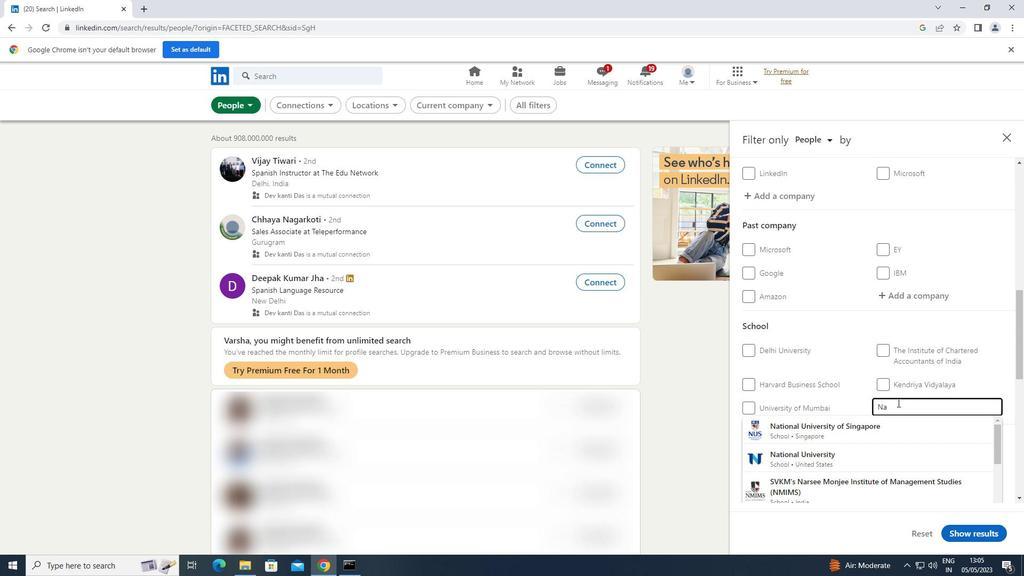 
Action: Mouse scrolled (897, 402) with delta (0, 0)
Screenshot: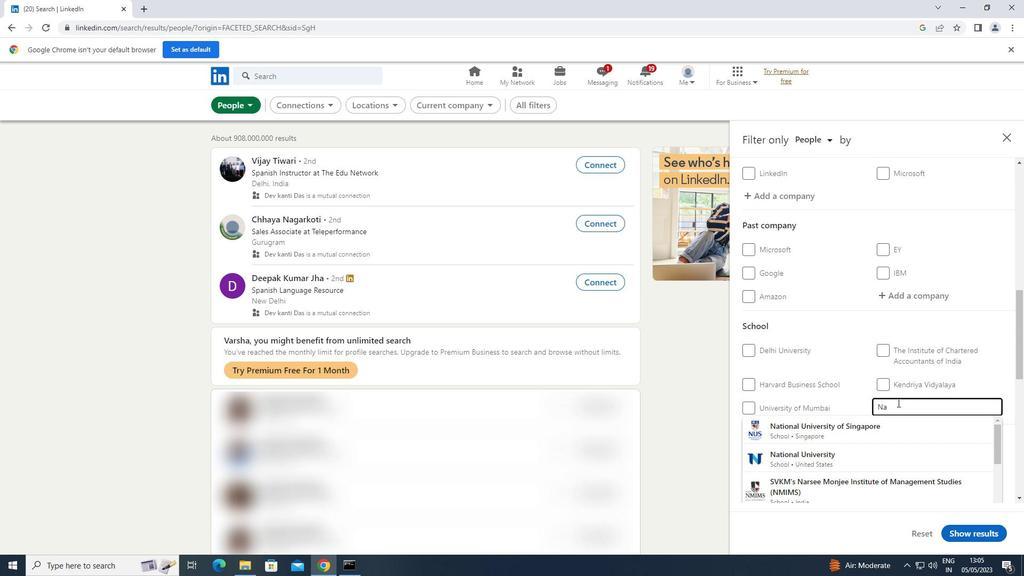 
Action: Mouse moved to (908, 341)
Screenshot: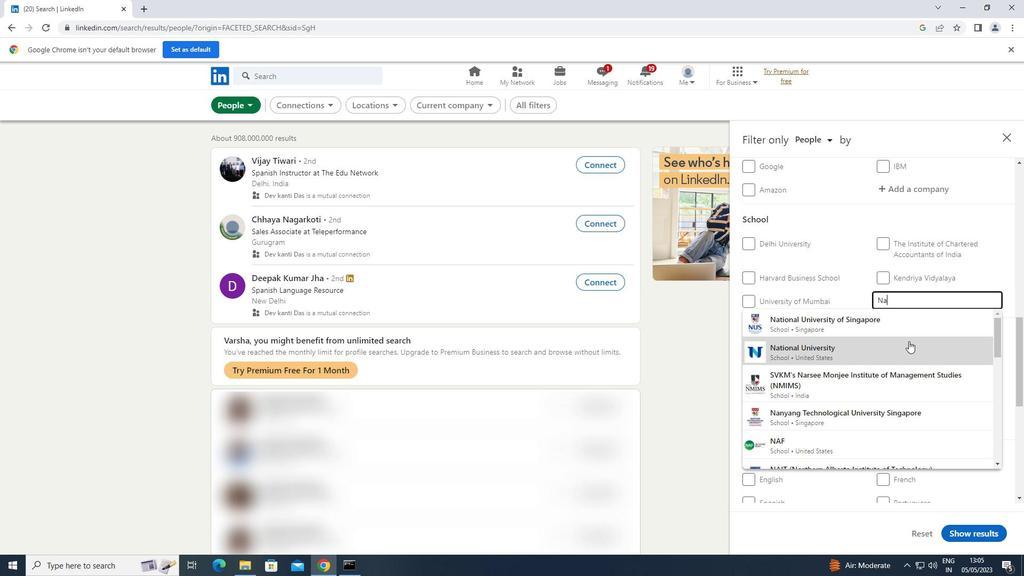 
Action: Key pressed <Key.enter>
Screenshot: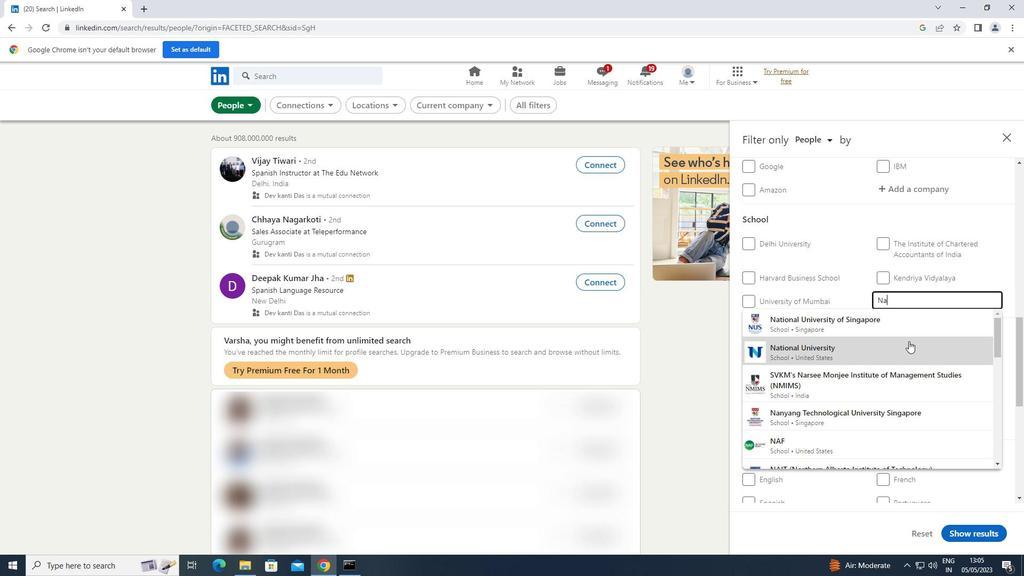 
Action: Mouse scrolled (908, 340) with delta (0, 0)
Screenshot: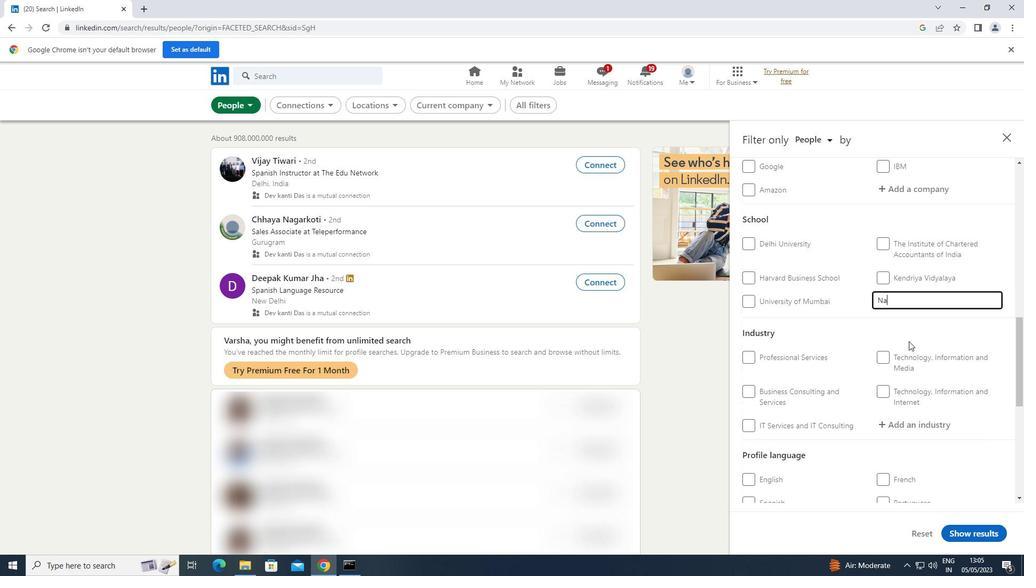 
Action: Mouse moved to (895, 370)
Screenshot: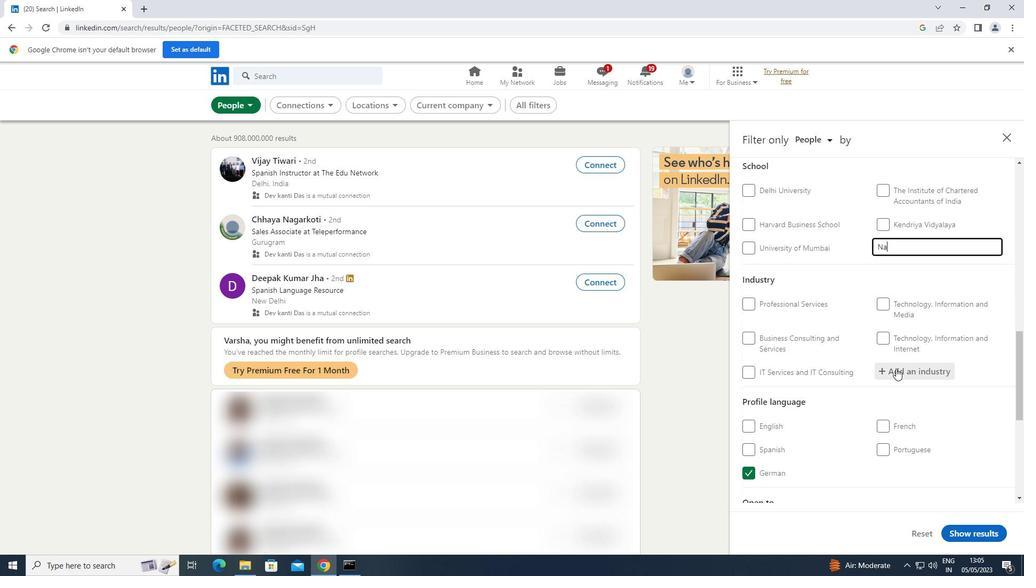 
Action: Mouse pressed left at (895, 370)
Screenshot: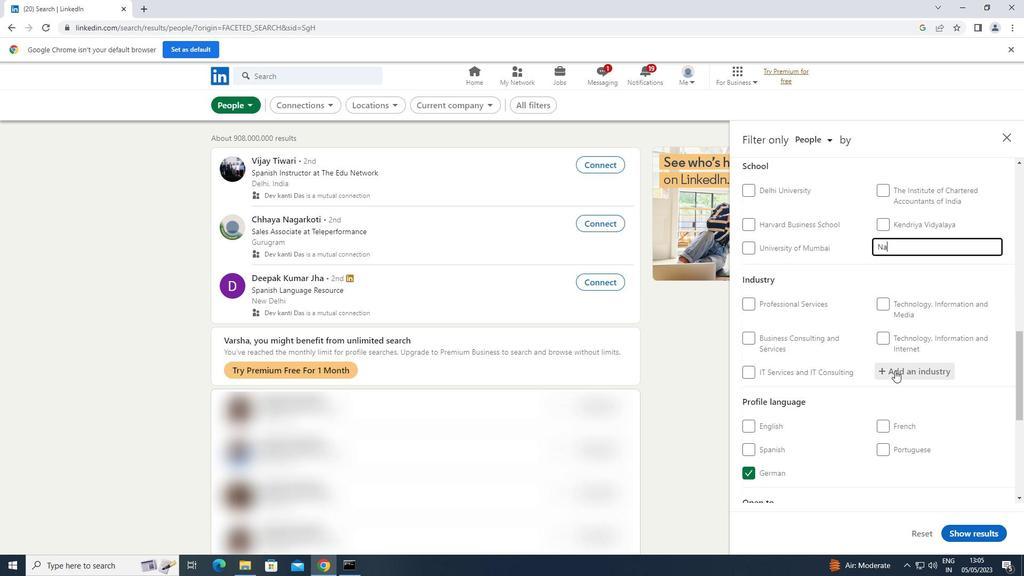 
Action: Key pressed <Key.shift>AVIATIO
Screenshot: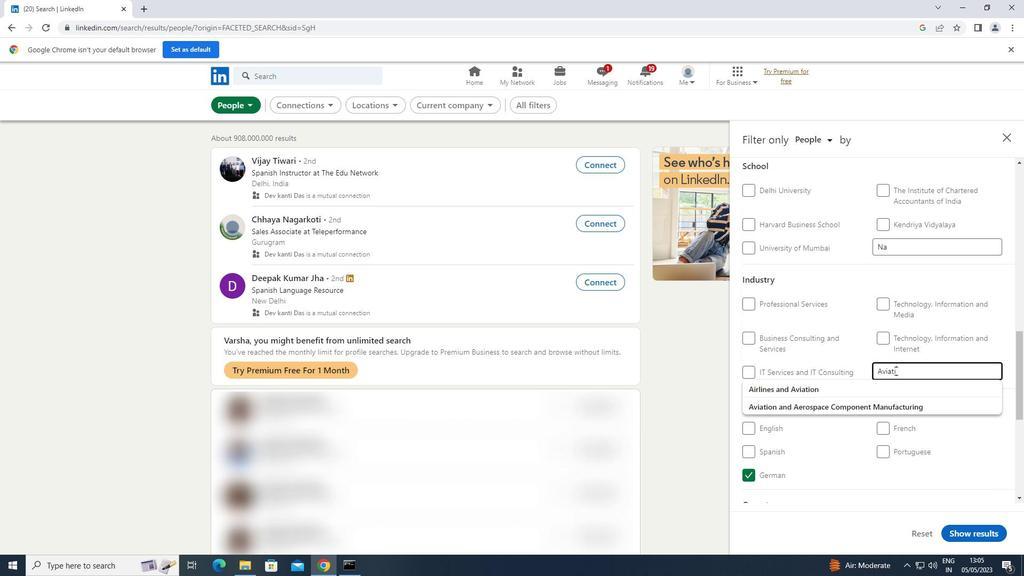 
Action: Mouse moved to (857, 403)
Screenshot: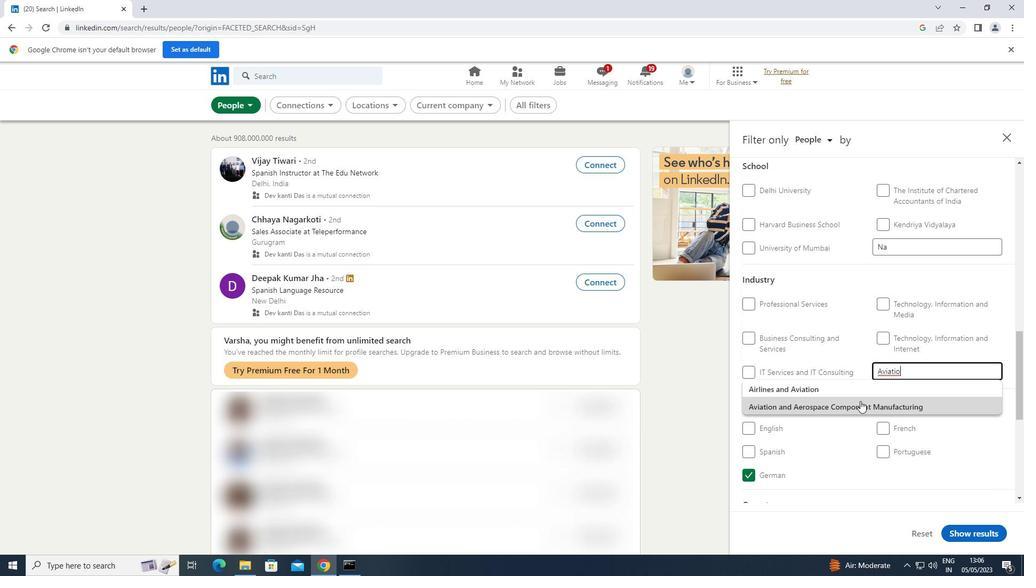 
Action: Mouse pressed left at (857, 403)
Screenshot: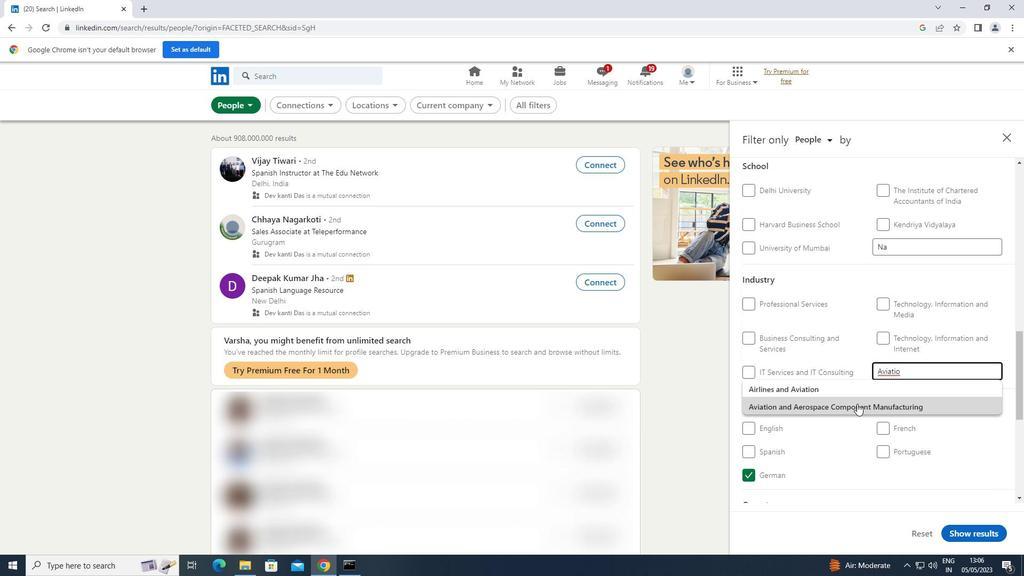 
Action: Mouse scrolled (857, 403) with delta (0, 0)
Screenshot: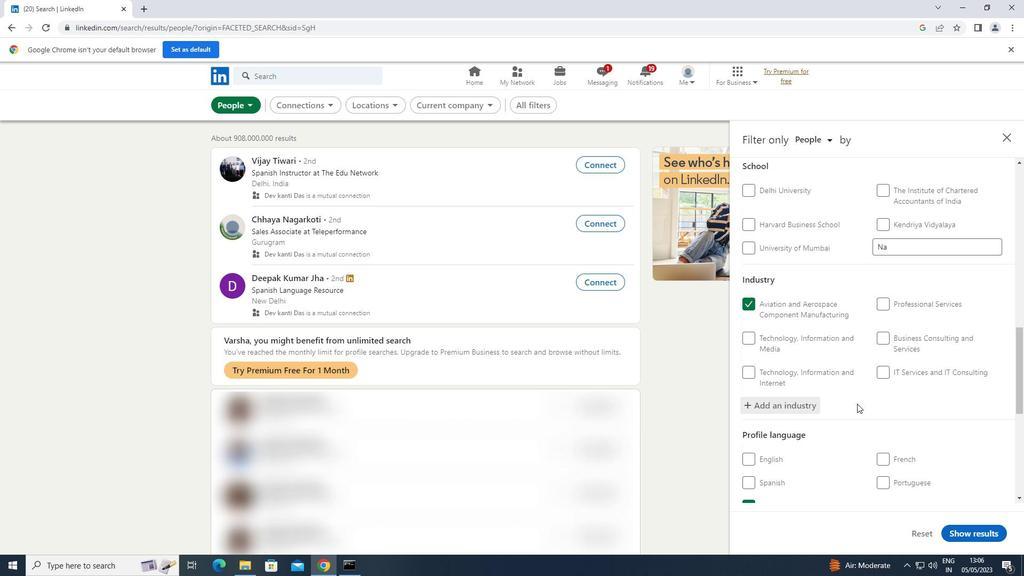 
Action: Mouse scrolled (857, 403) with delta (0, 0)
Screenshot: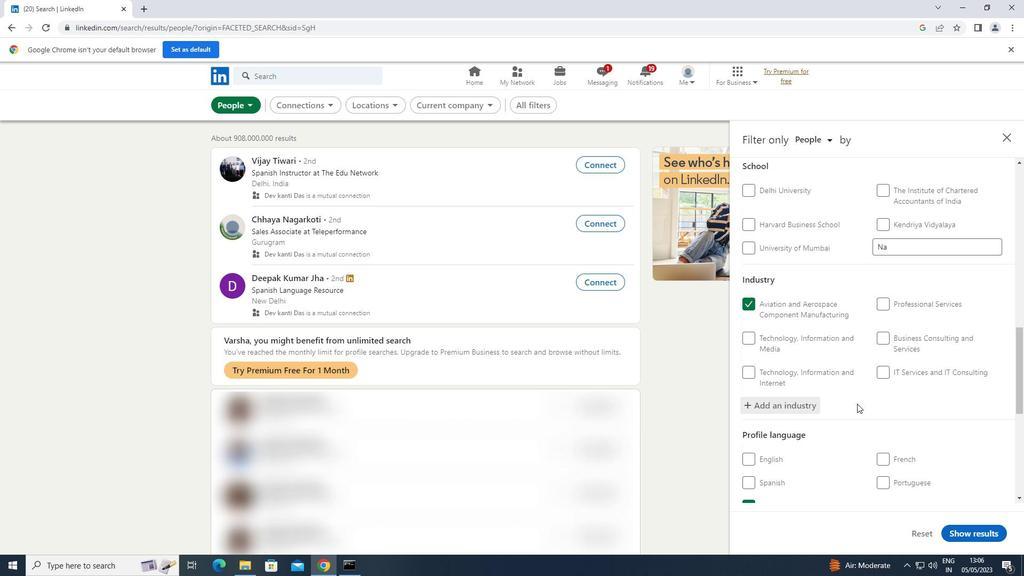 
Action: Mouse scrolled (857, 403) with delta (0, 0)
Screenshot: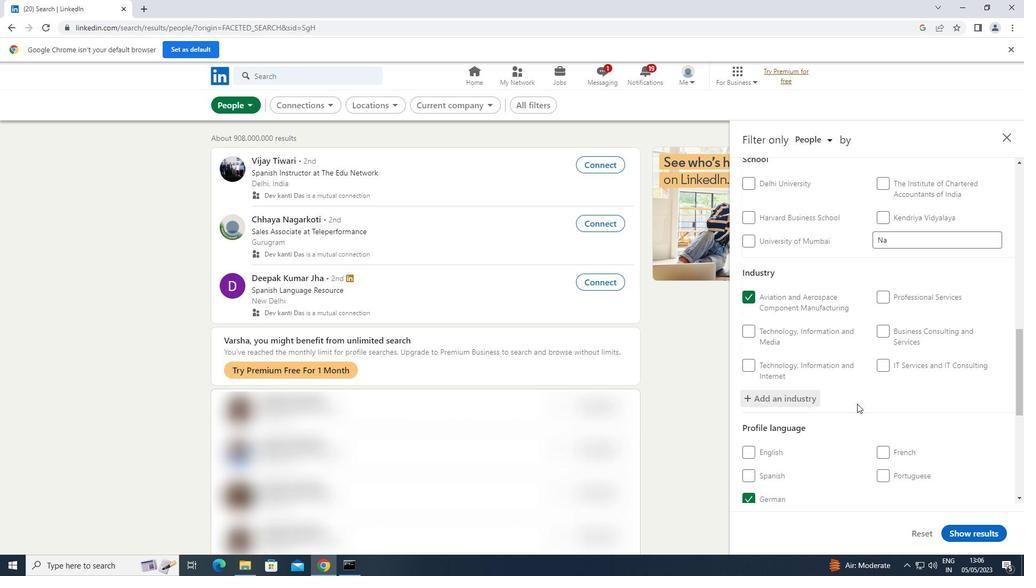 
Action: Mouse moved to (857, 403)
Screenshot: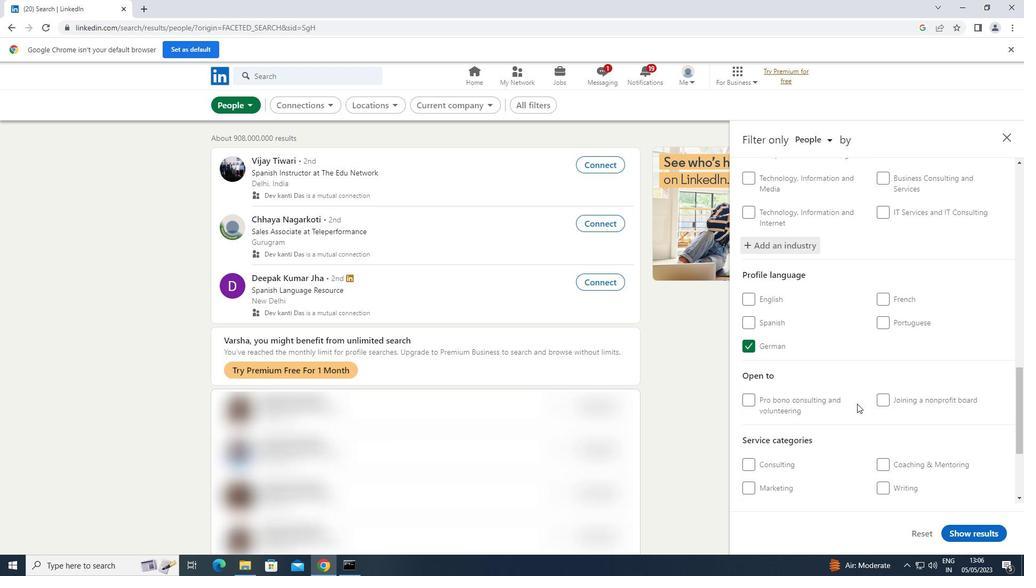 
Action: Mouse scrolled (857, 403) with delta (0, 0)
Screenshot: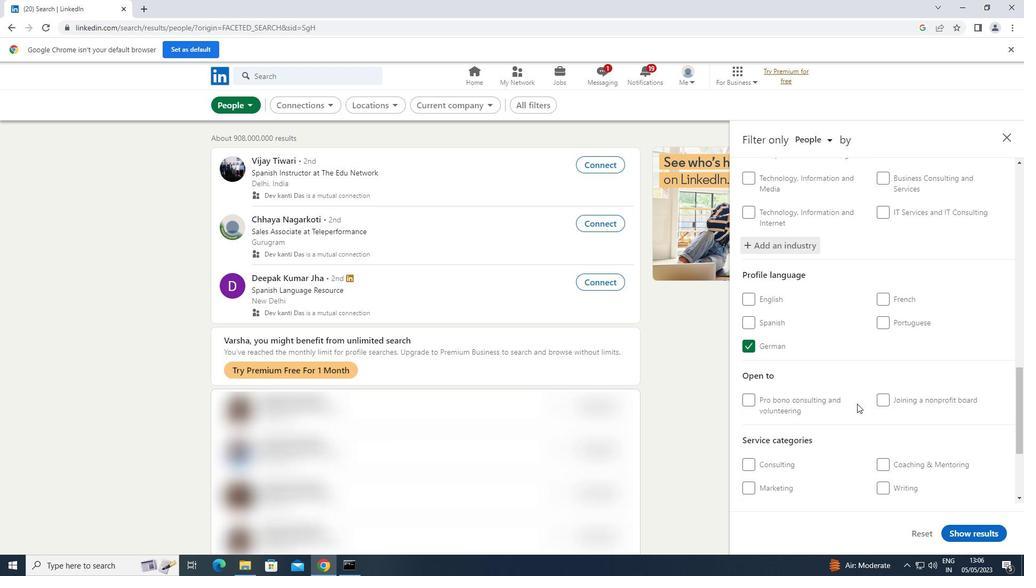 
Action: Mouse scrolled (857, 403) with delta (0, 0)
Screenshot: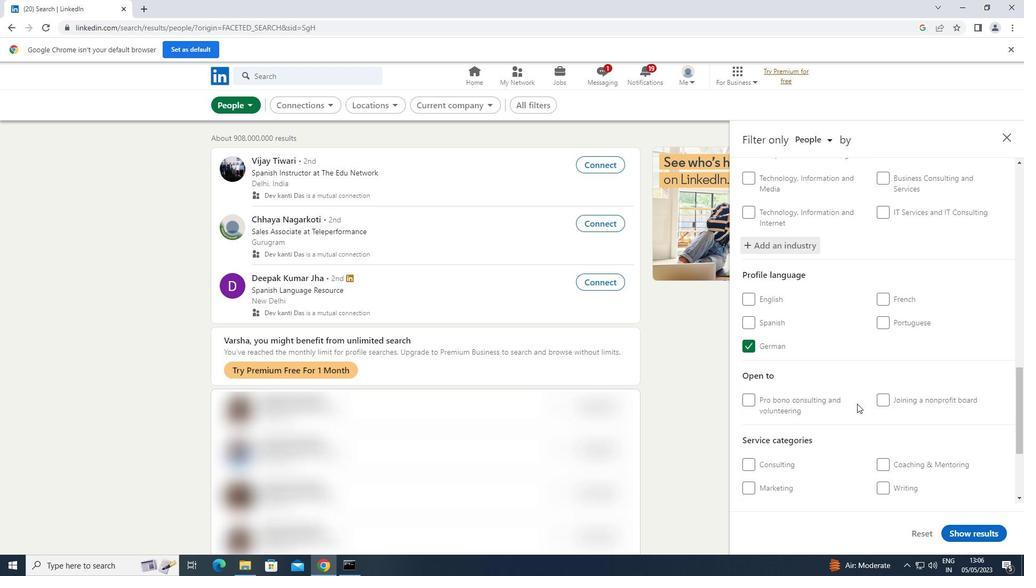 
Action: Mouse moved to (888, 400)
Screenshot: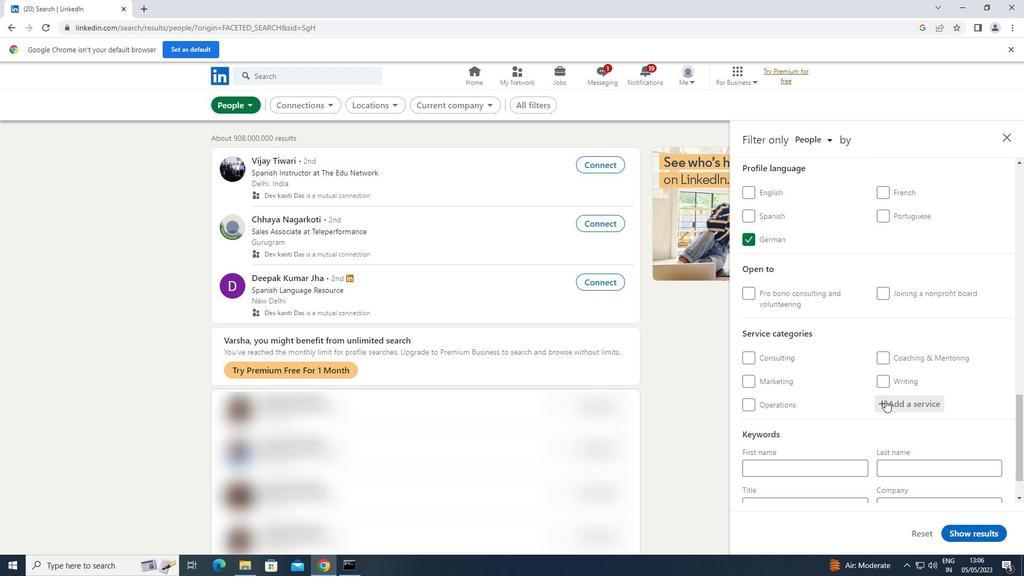 
Action: Mouse pressed left at (888, 400)
Screenshot: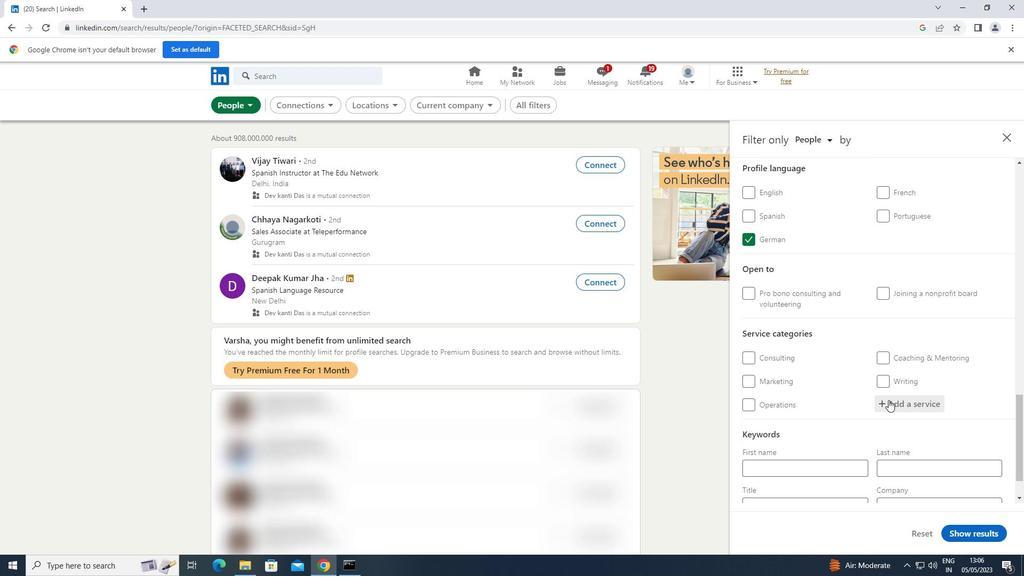 
Action: Mouse moved to (889, 400)
Screenshot: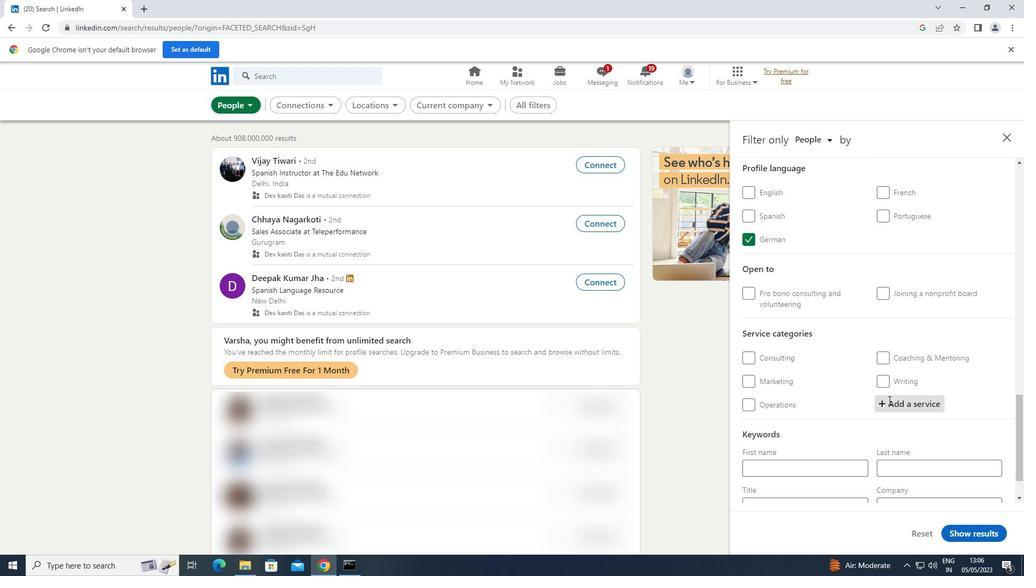 
Action: Key pressed <Key.shift>SUPPORT<Key.shift>TECHNICAL<Key.space><Key.shift>WRITING
Screenshot: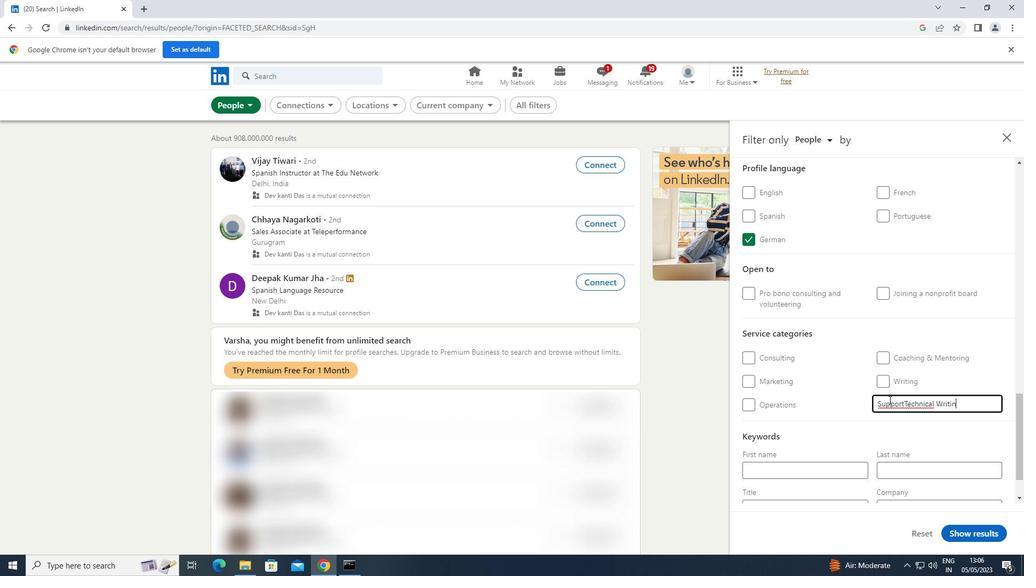 
Action: Mouse scrolled (889, 399) with delta (0, 0)
Screenshot: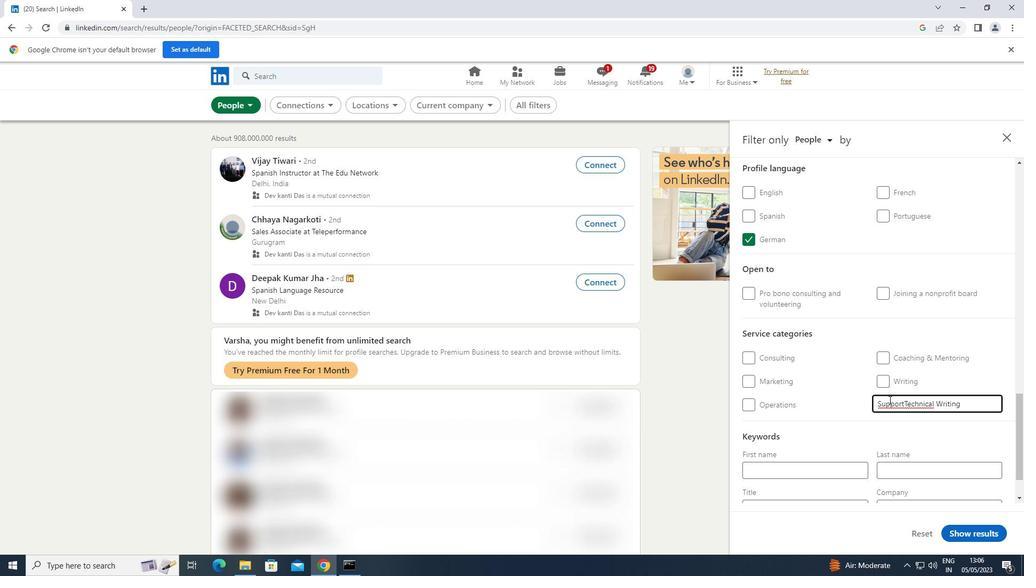 
Action: Mouse scrolled (889, 399) with delta (0, 0)
Screenshot: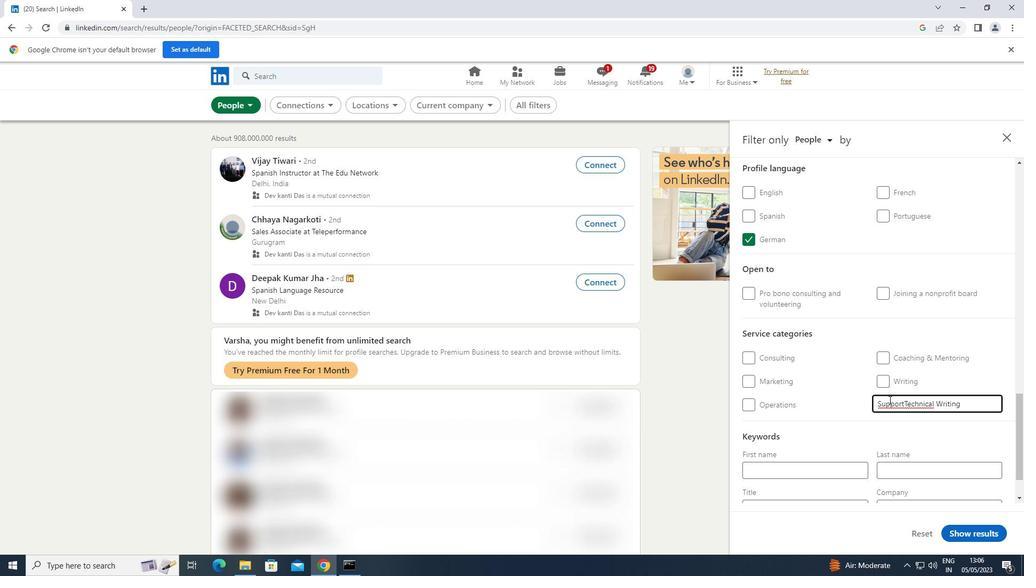 
Action: Mouse scrolled (889, 399) with delta (0, 0)
Screenshot: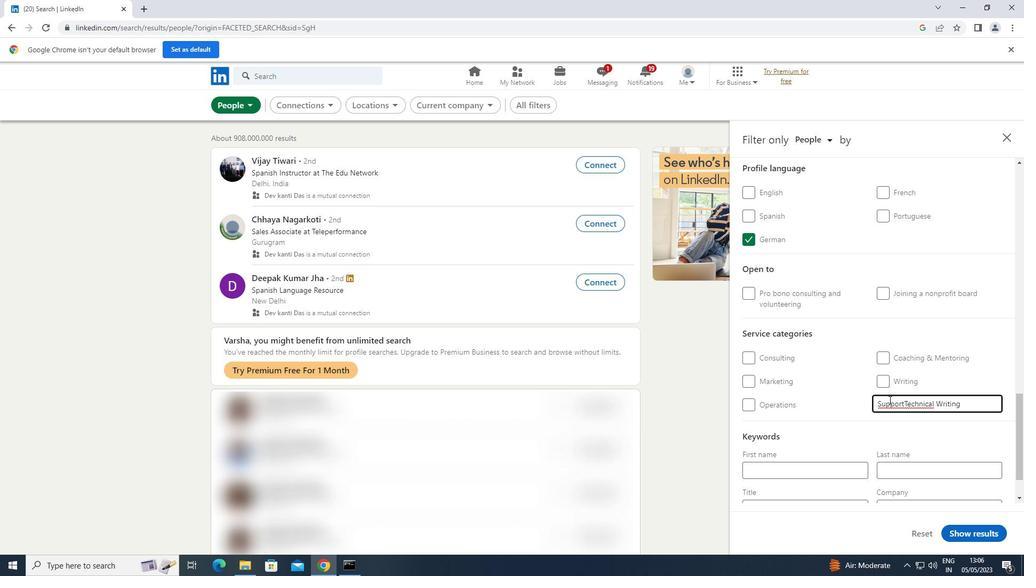 
Action: Mouse scrolled (889, 399) with delta (0, 0)
Screenshot: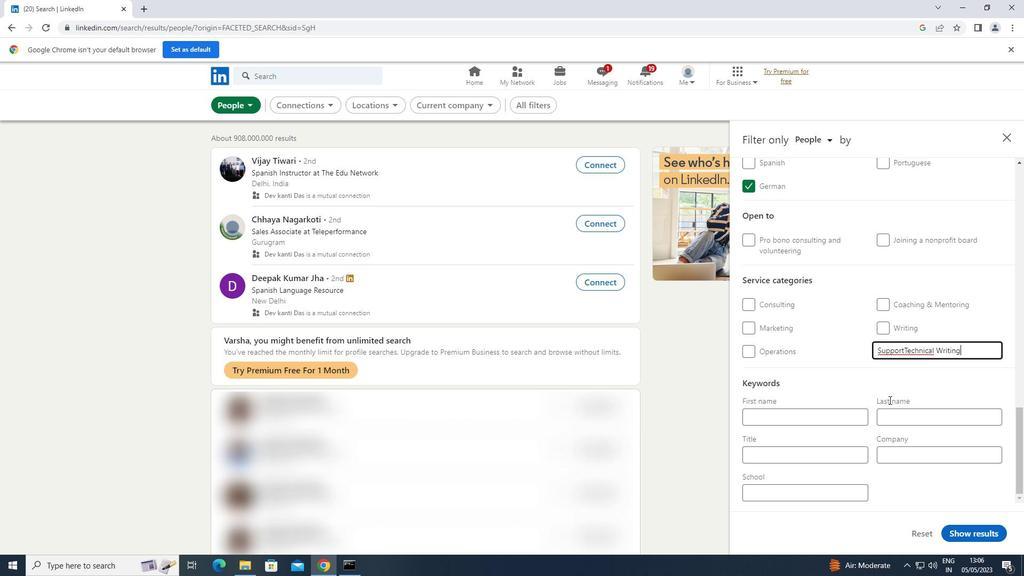 
Action: Mouse scrolled (889, 399) with delta (0, 0)
Screenshot: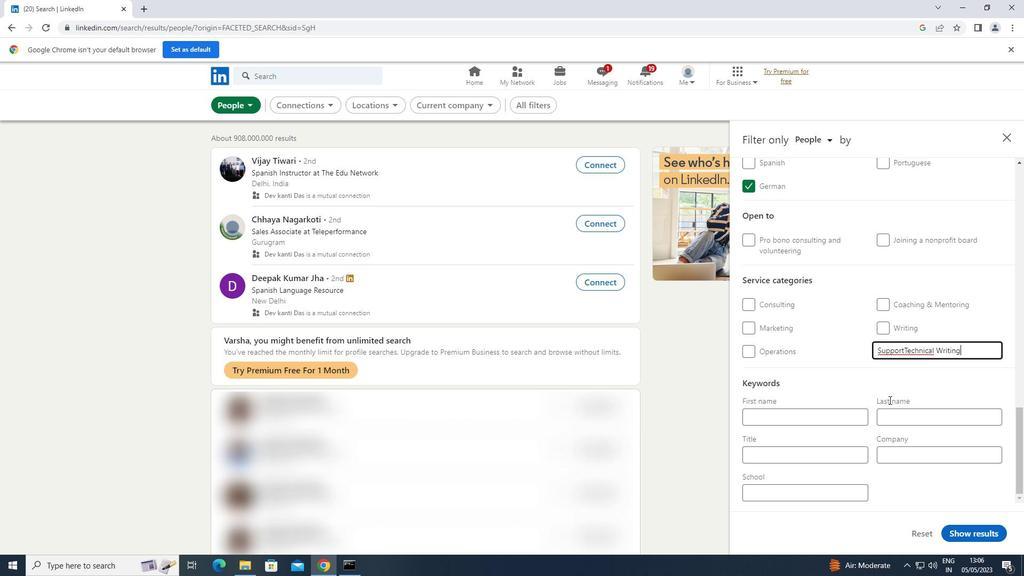 
Action: Mouse moved to (858, 458)
Screenshot: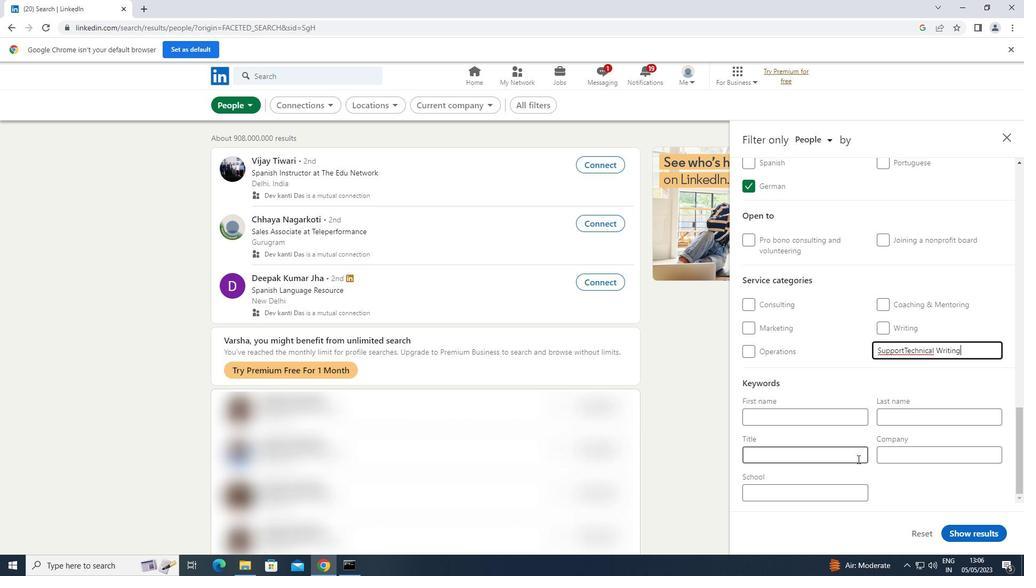 
Action: Mouse pressed left at (858, 458)
Screenshot: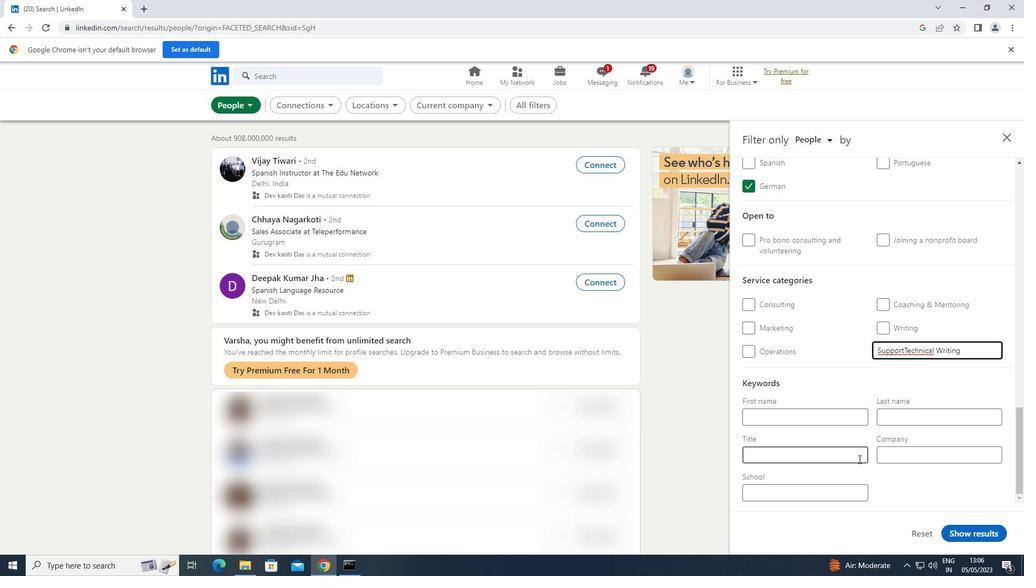 
Action: Key pressed <Key.shift>LIFE<Key.space><Key.shift>COACH
Screenshot: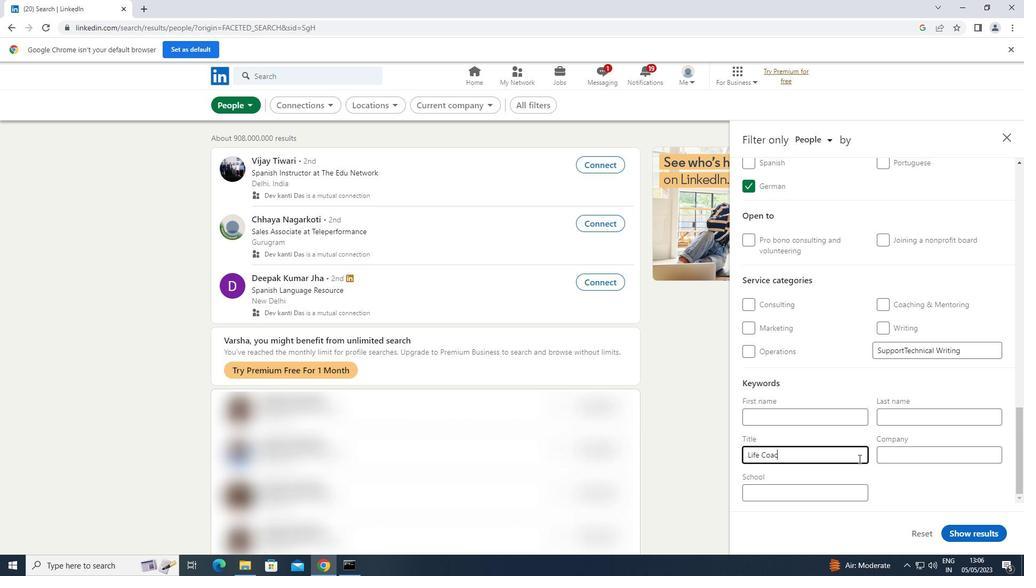 
Action: Mouse moved to (971, 533)
Screenshot: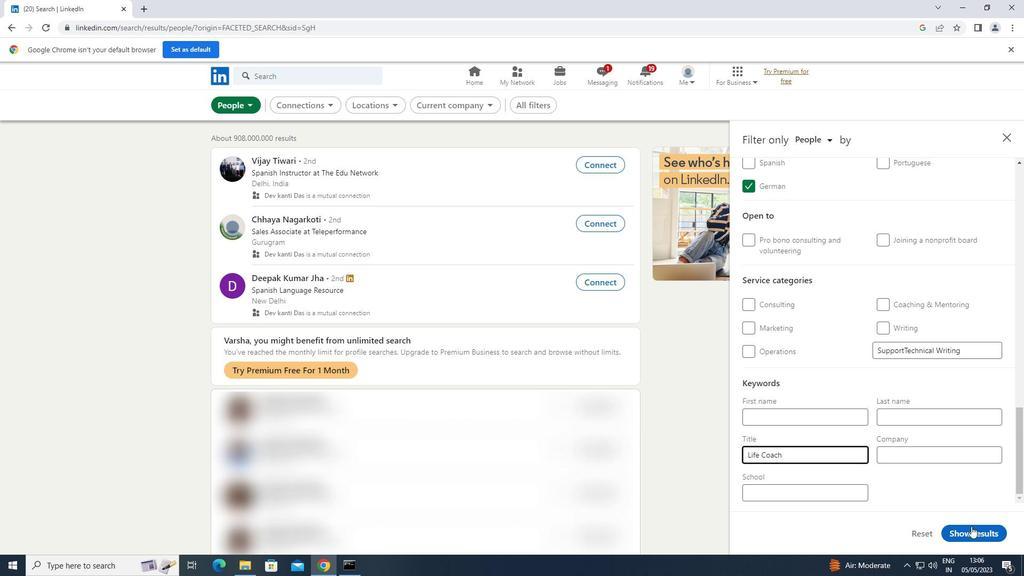 
Action: Mouse pressed left at (971, 533)
Screenshot: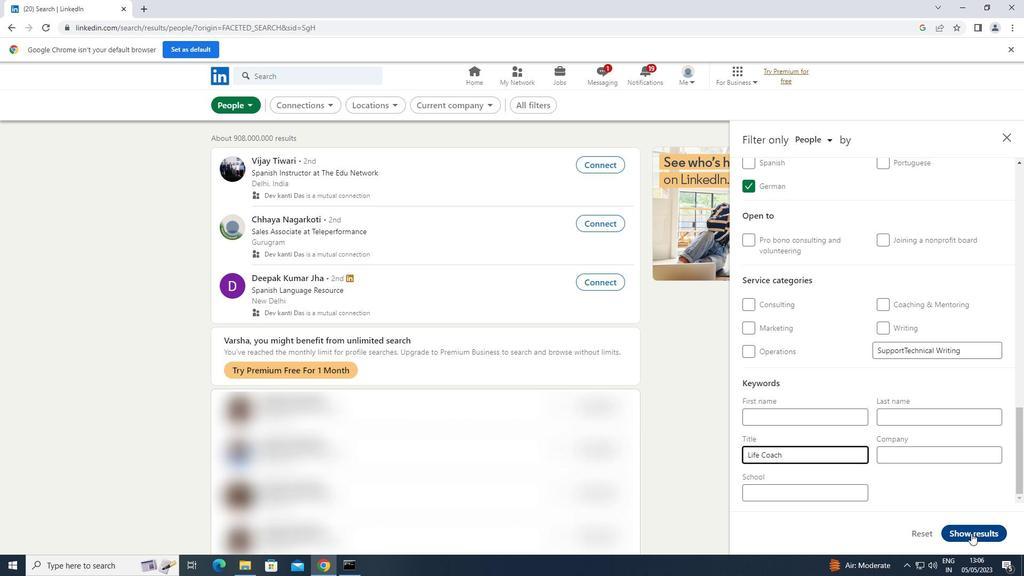 
